 Task: Open Card Card0000000071 in Board Board0000000018 in Workspace WS0000000006 in Trello. Add Member Mailaustralia7@gmail.com to Card Card0000000071 in Board Board0000000018 in Workspace WS0000000006 in Trello. Add Orange Label titled Label0000000071 to Card Card0000000071 in Board Board0000000018 in Workspace WS0000000006 in Trello. Add Checklist CL0000000071 to Card Card0000000071 in Board Board0000000018 in Workspace WS0000000006 in Trello. Add Dates with Start Date as Oct 01 2023 and Due Date as Oct 31 2023 to Card Card0000000071 in Board Board0000000018 in Workspace WS0000000006 in Trello
Action: Mouse moved to (126, 475)
Screenshot: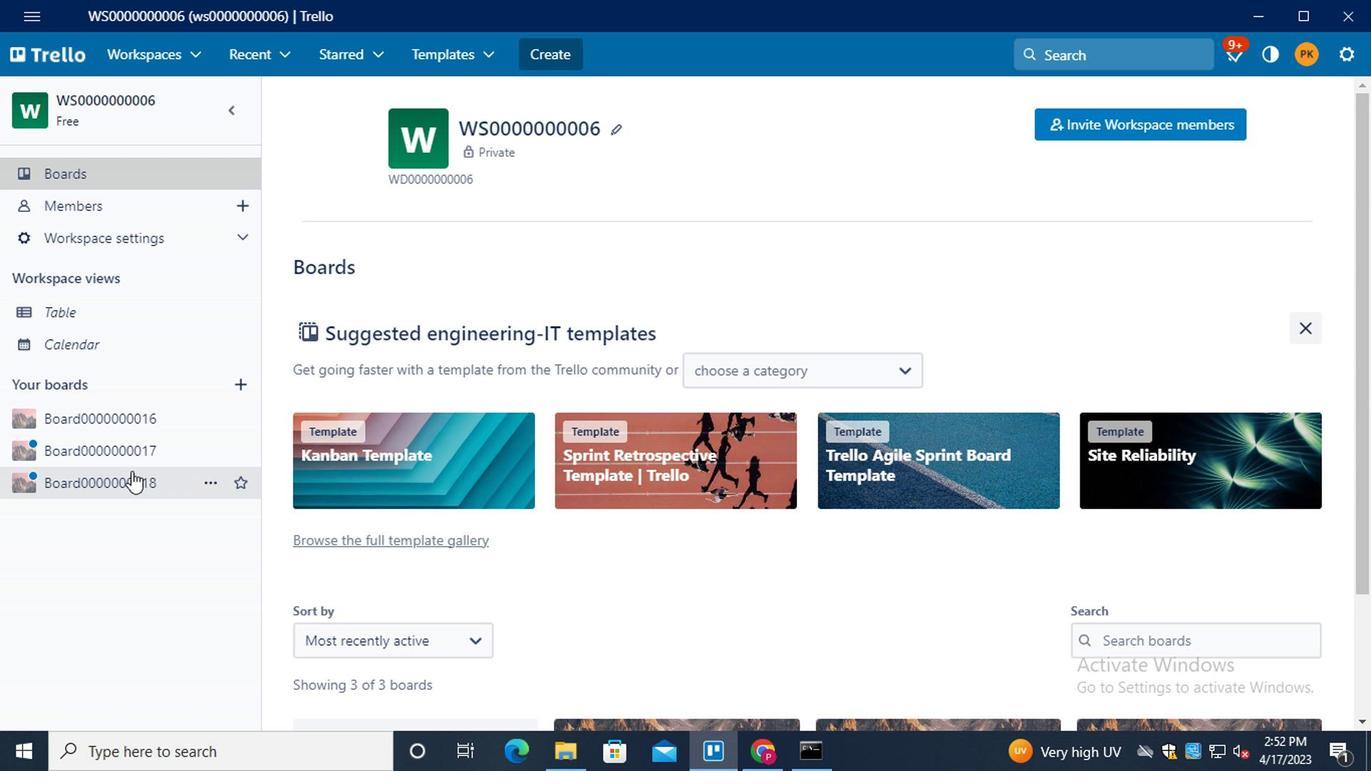 
Action: Mouse pressed left at (126, 475)
Screenshot: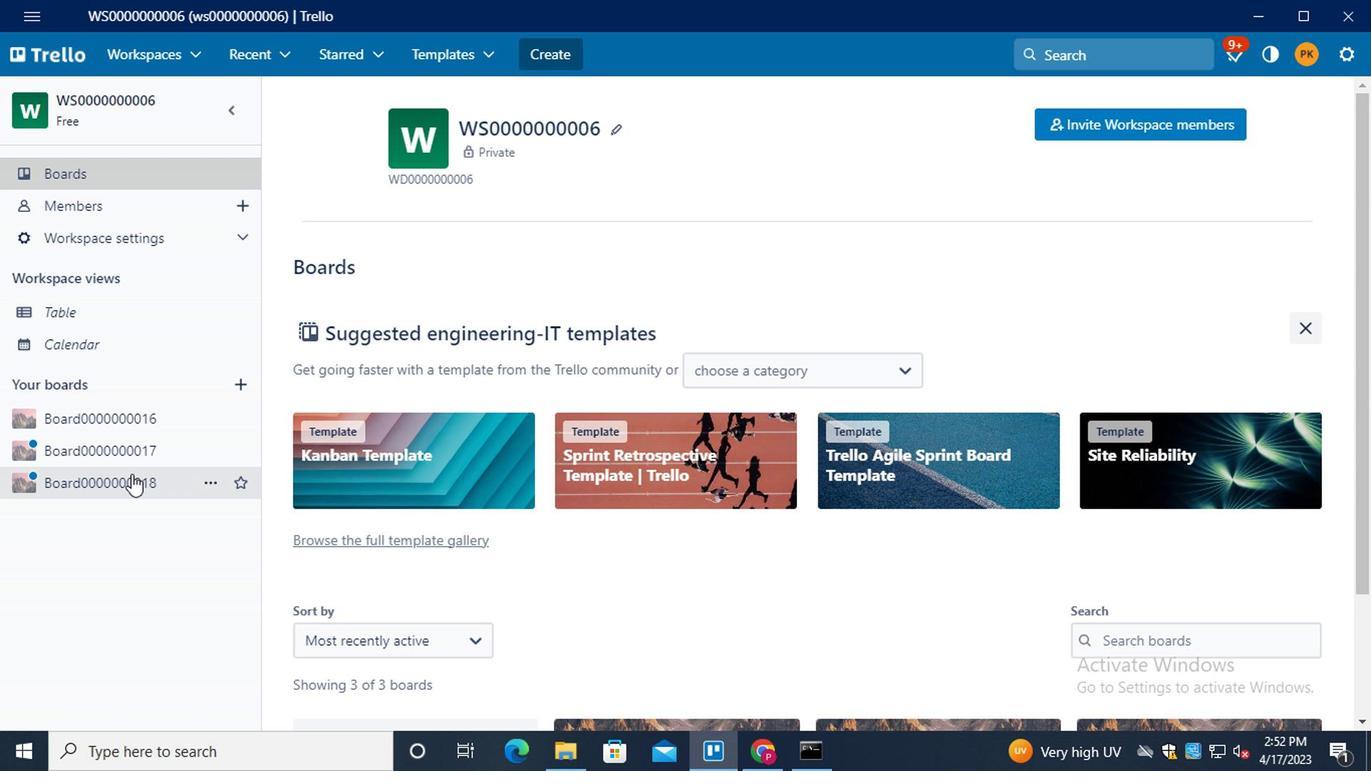 
Action: Mouse moved to (411, 597)
Screenshot: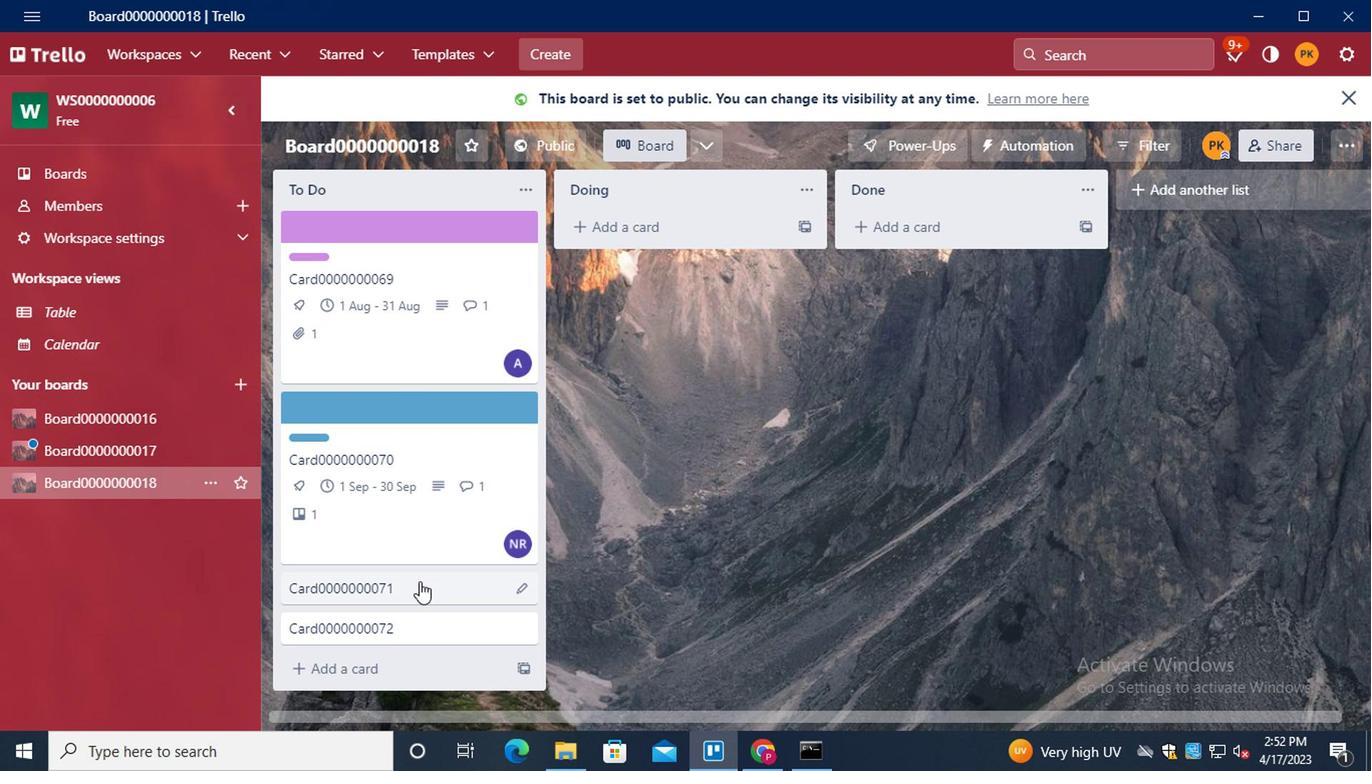 
Action: Mouse pressed left at (411, 597)
Screenshot: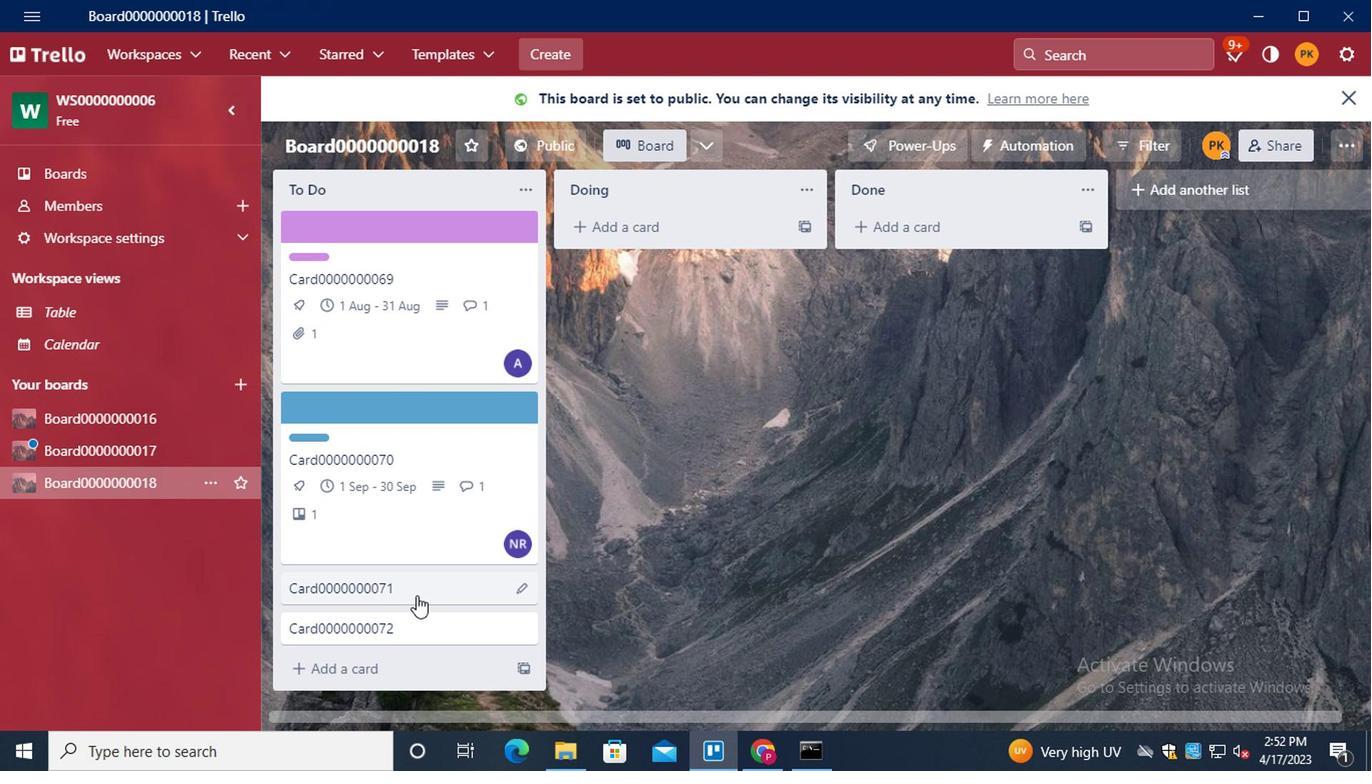 
Action: Mouse moved to (932, 194)
Screenshot: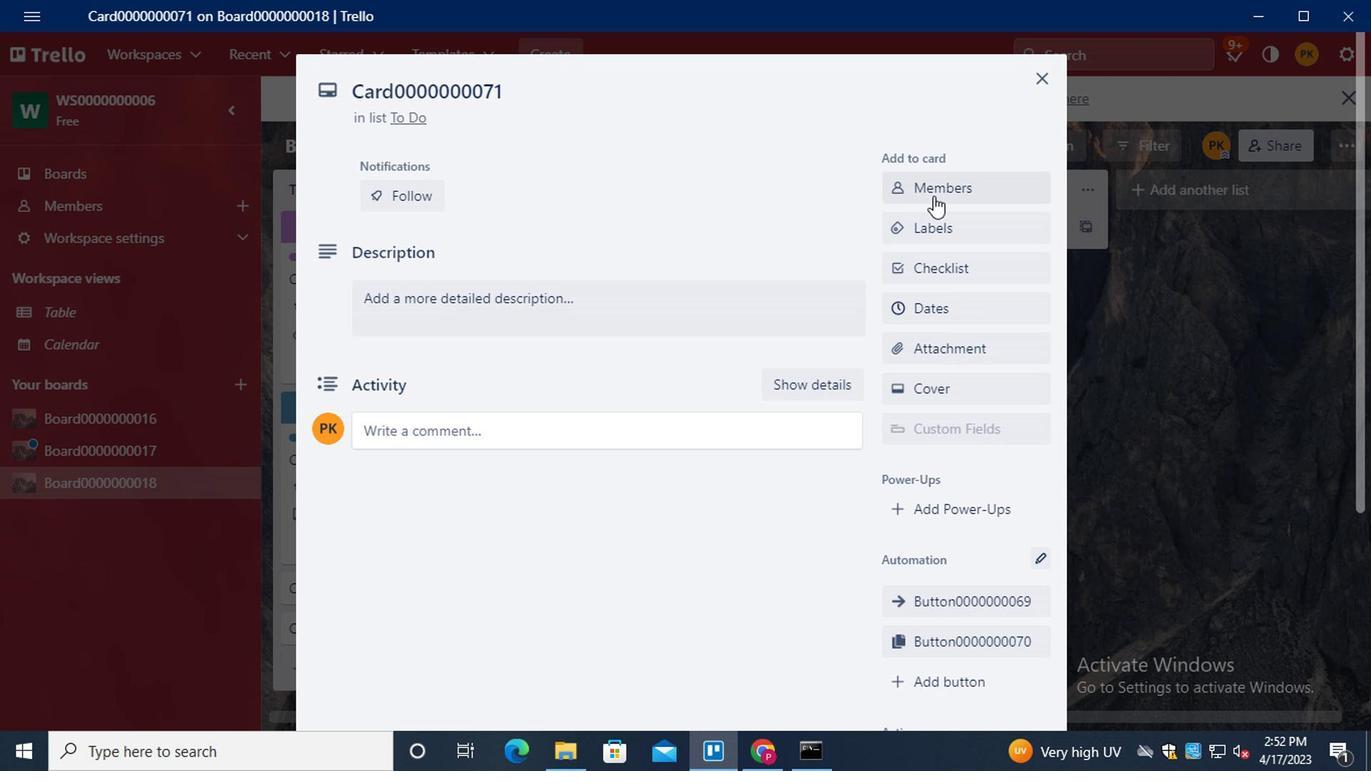 
Action: Mouse pressed left at (932, 194)
Screenshot: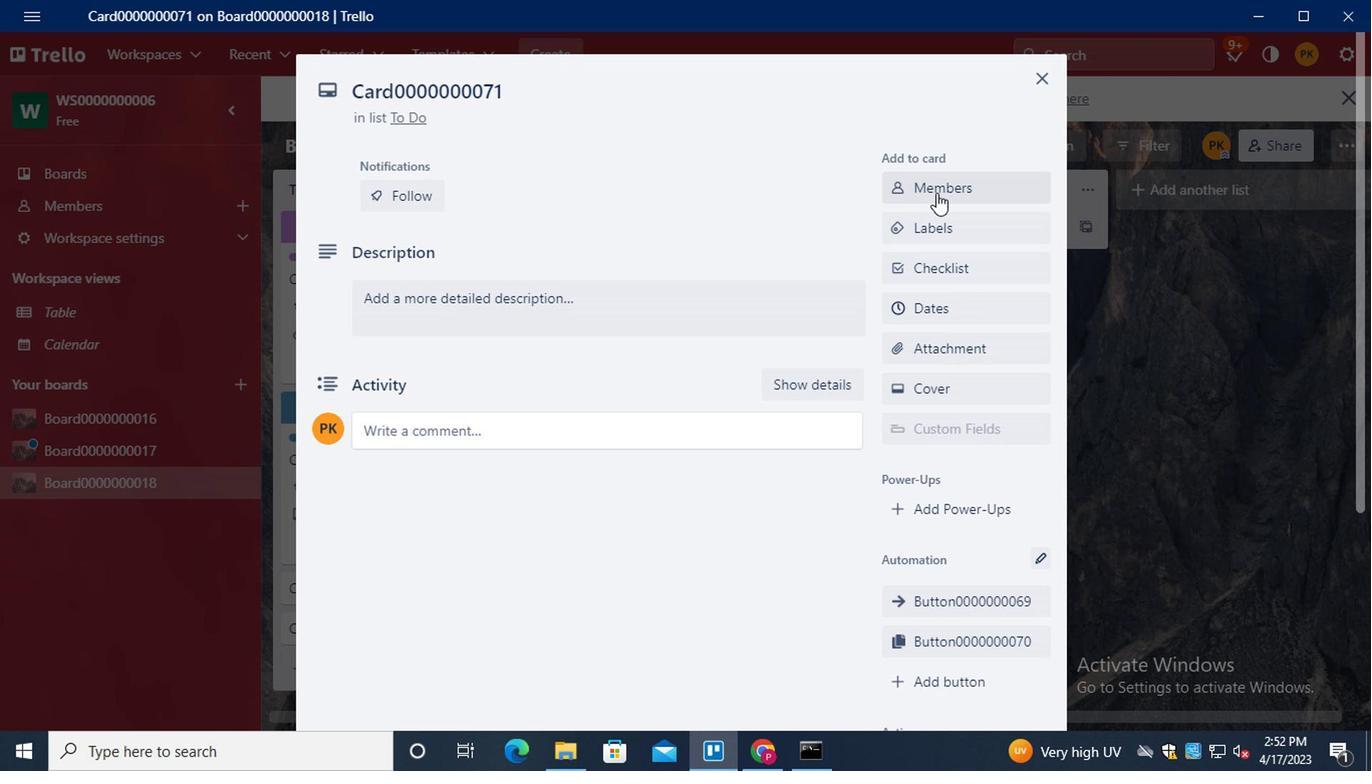 
Action: Key pressed <Key.shift>MAILAUSTRALIA7<Key.shift>@GMAIL.COM
Screenshot: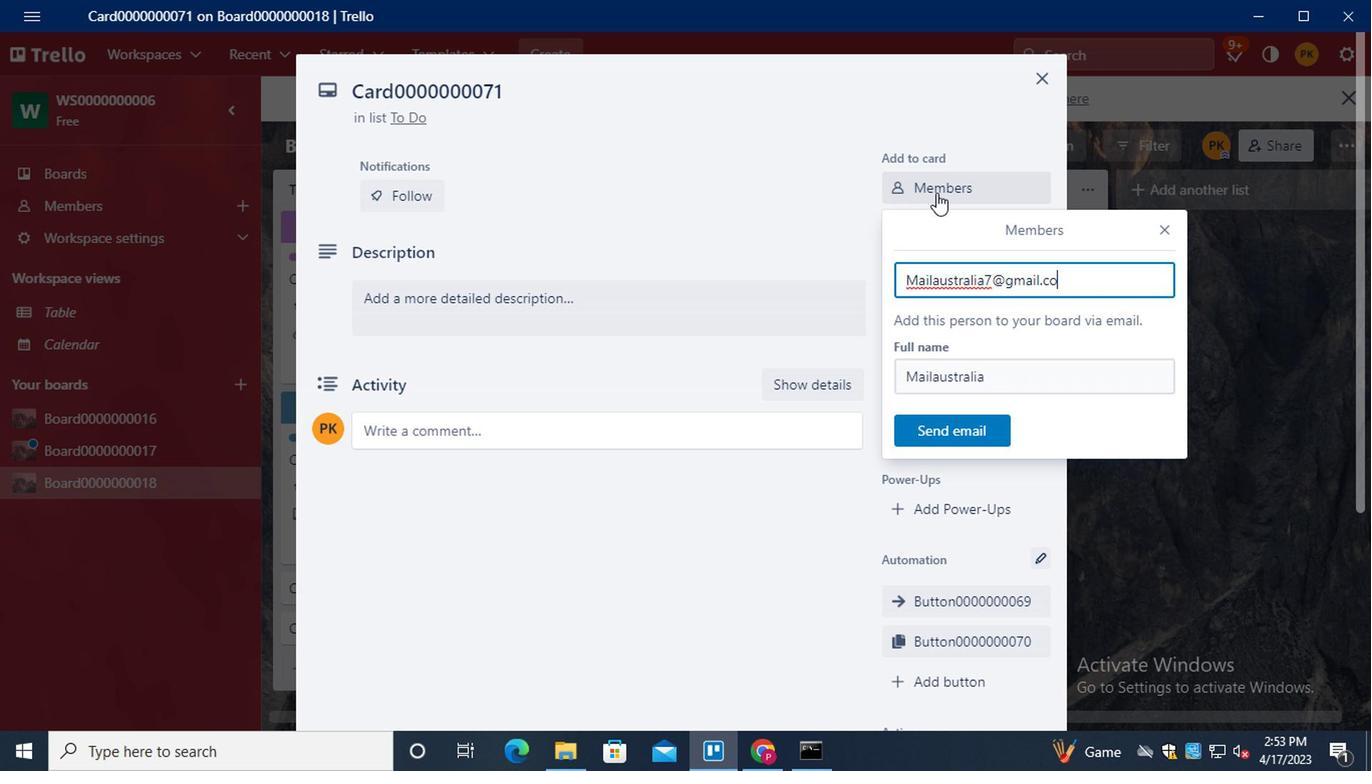 
Action: Mouse moved to (954, 427)
Screenshot: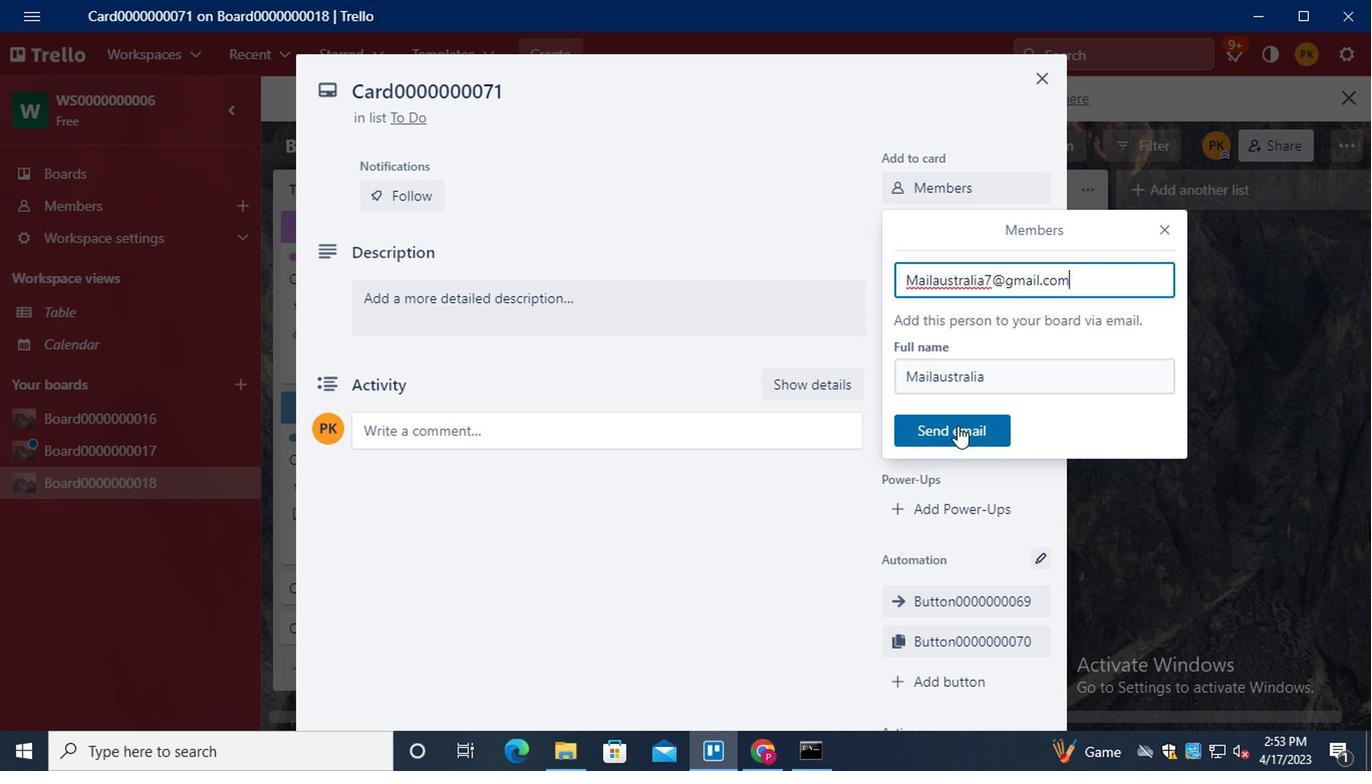 
Action: Mouse pressed left at (954, 427)
Screenshot: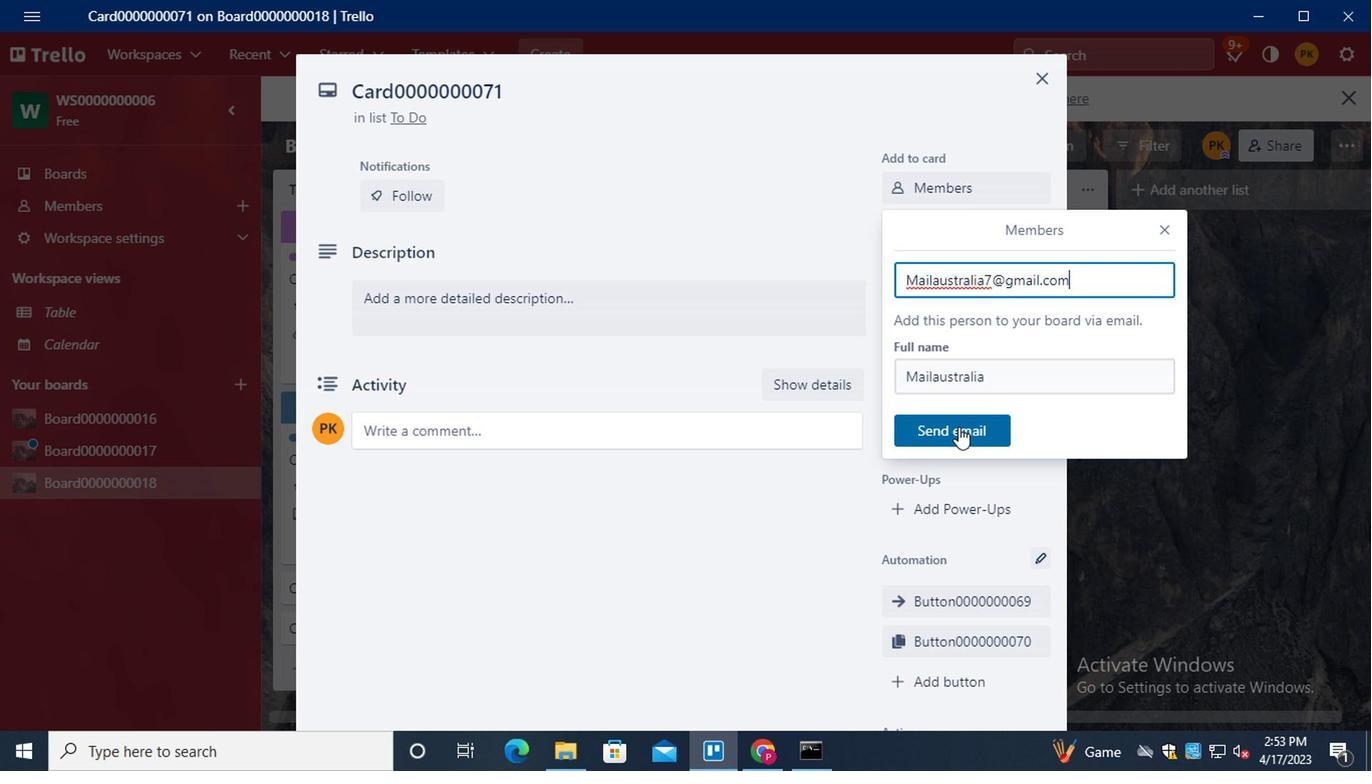 
Action: Mouse moved to (936, 236)
Screenshot: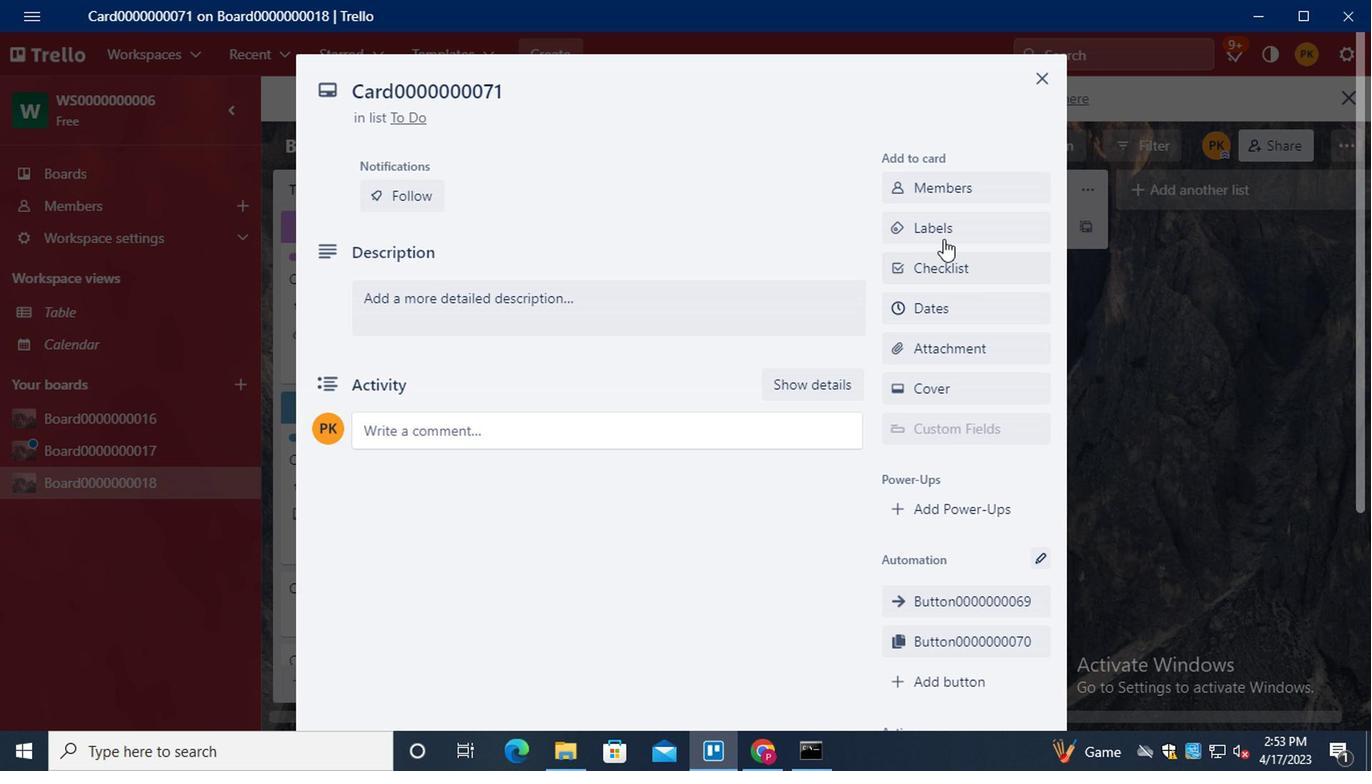 
Action: Mouse pressed left at (936, 236)
Screenshot: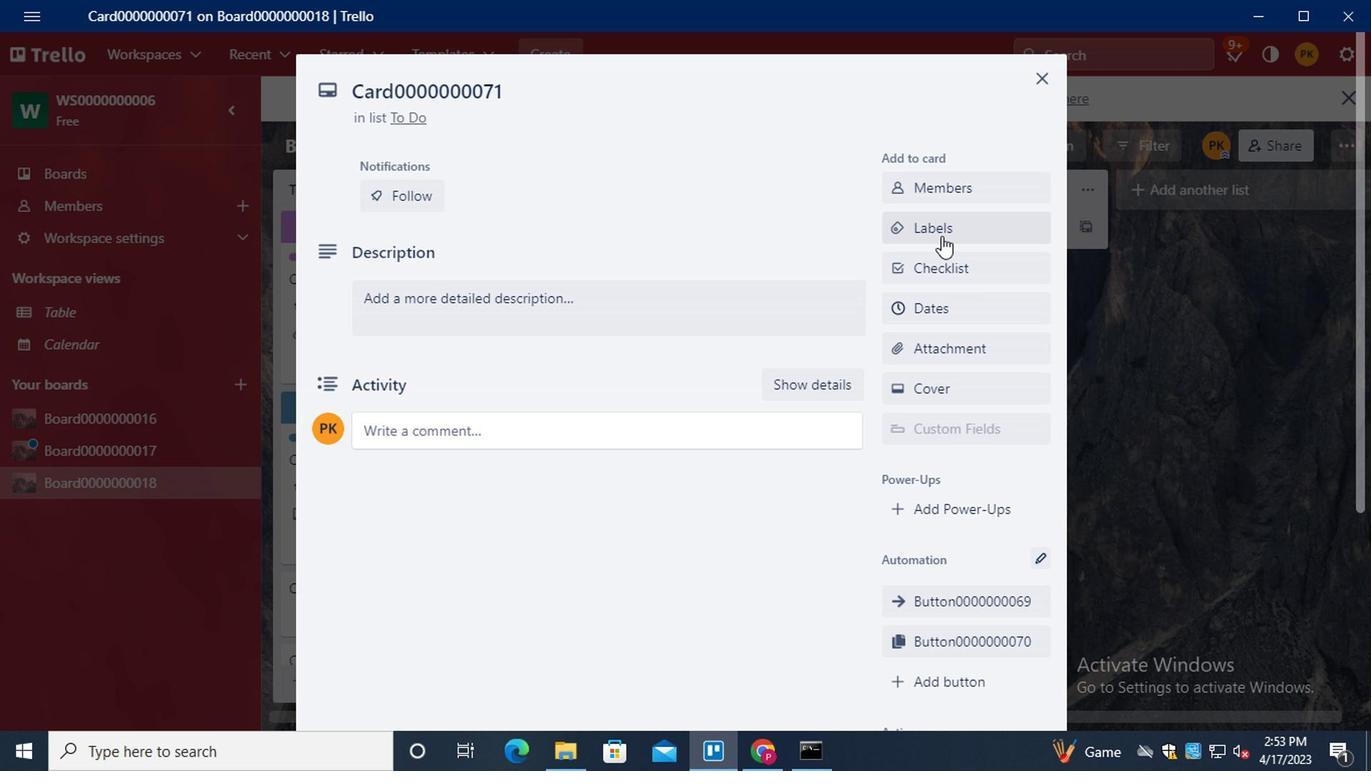 
Action: Mouse moved to (1020, 523)
Screenshot: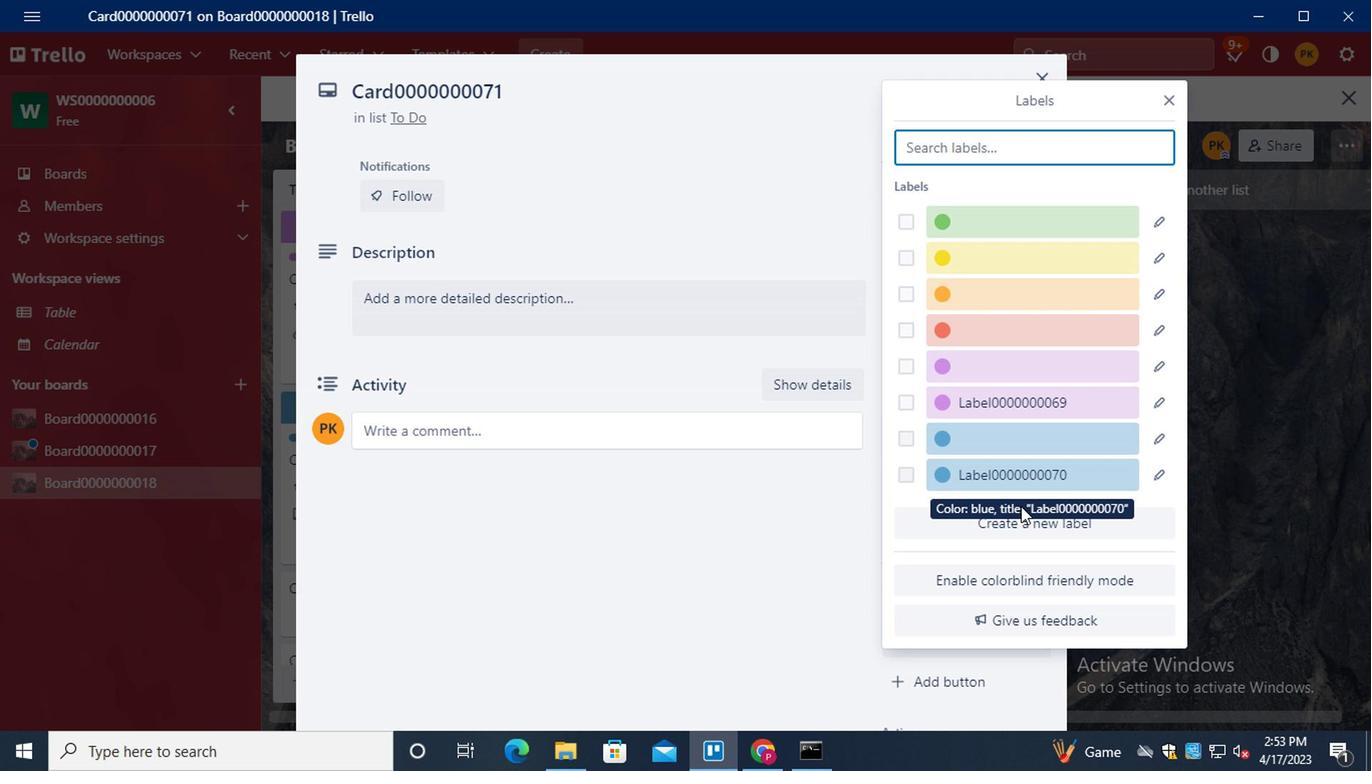 
Action: Mouse pressed left at (1020, 523)
Screenshot: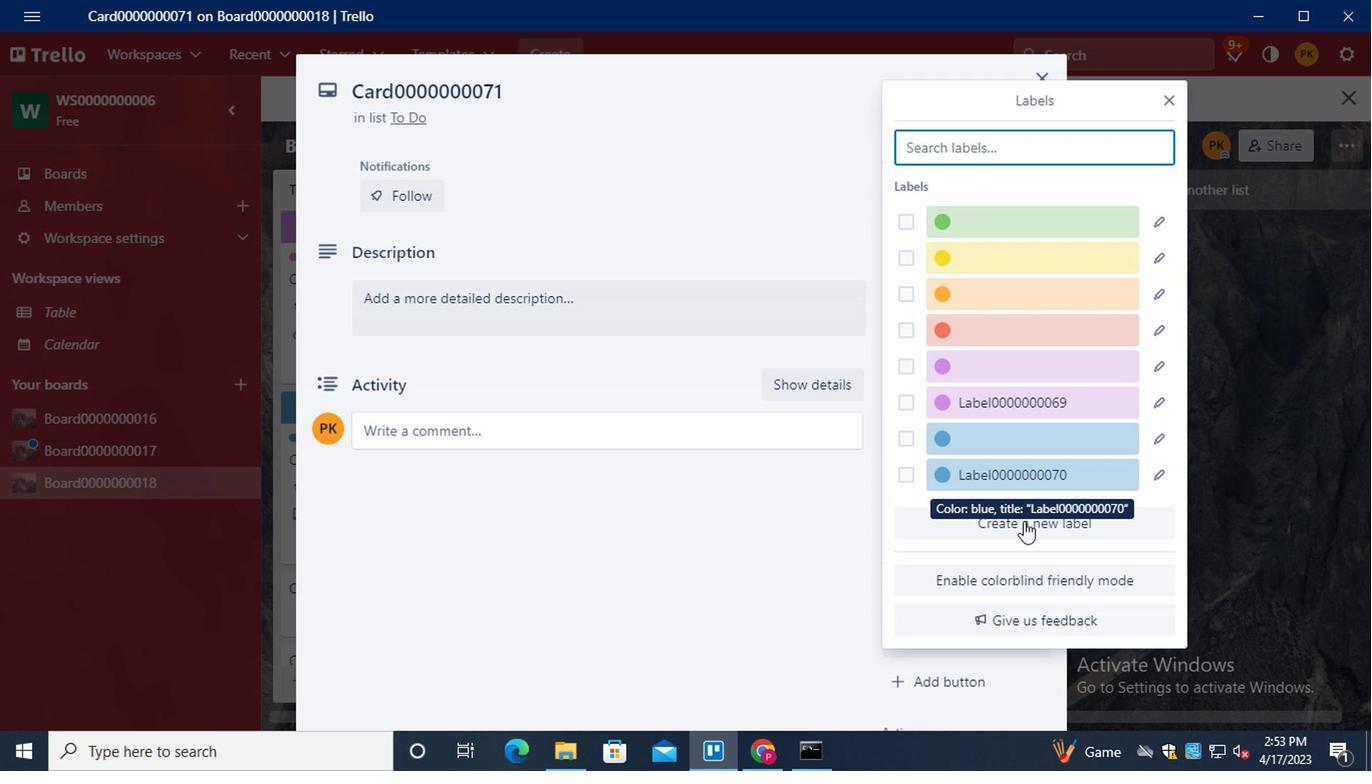 
Action: Mouse moved to (1018, 491)
Screenshot: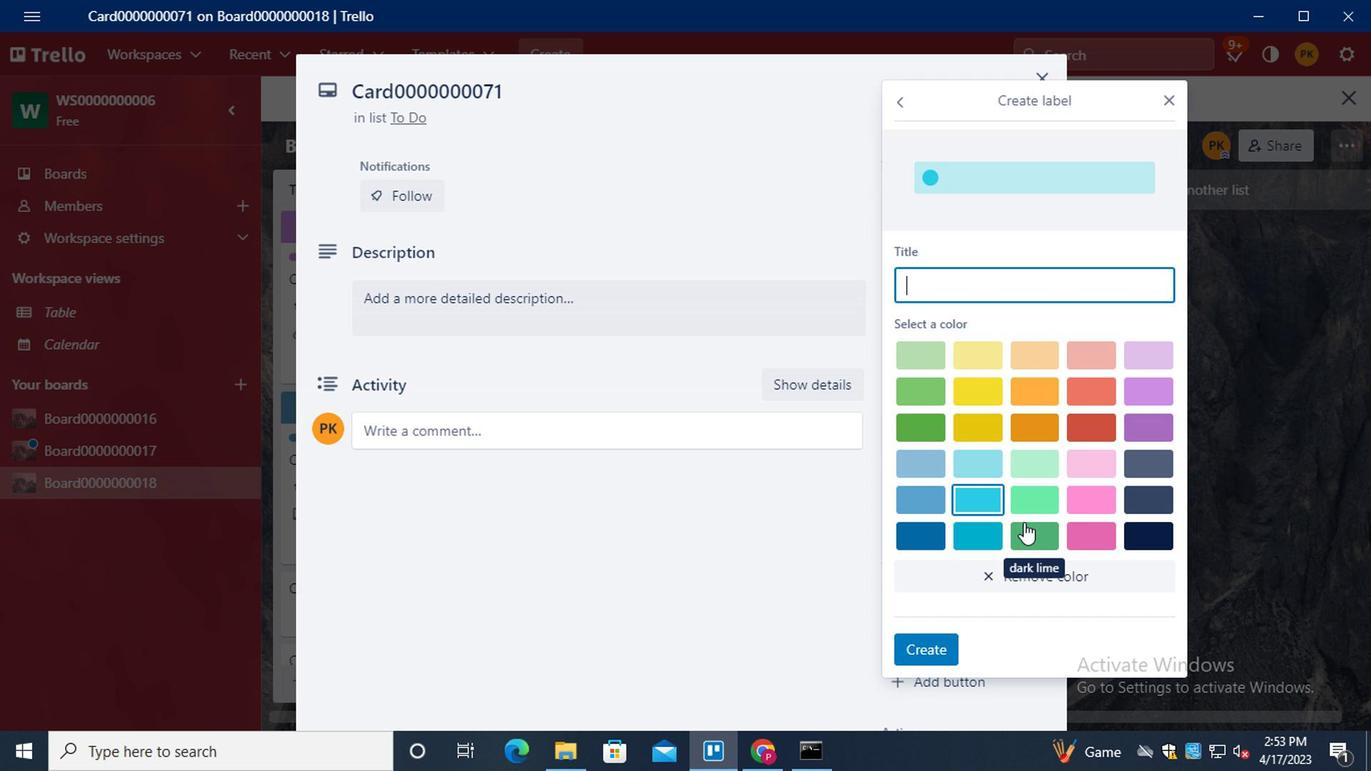 
Action: Key pressed <Key.shift>LABEL0000000071
Screenshot: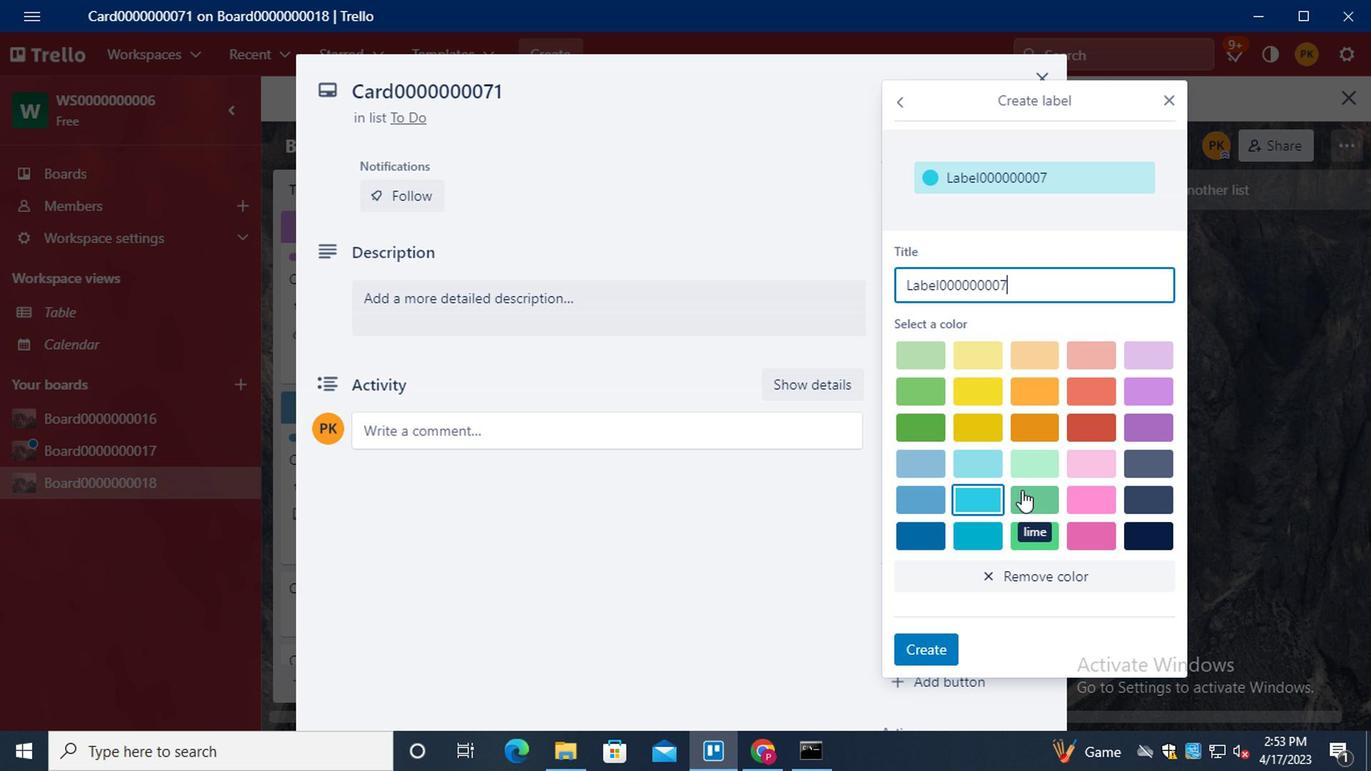 
Action: Mouse moved to (1038, 390)
Screenshot: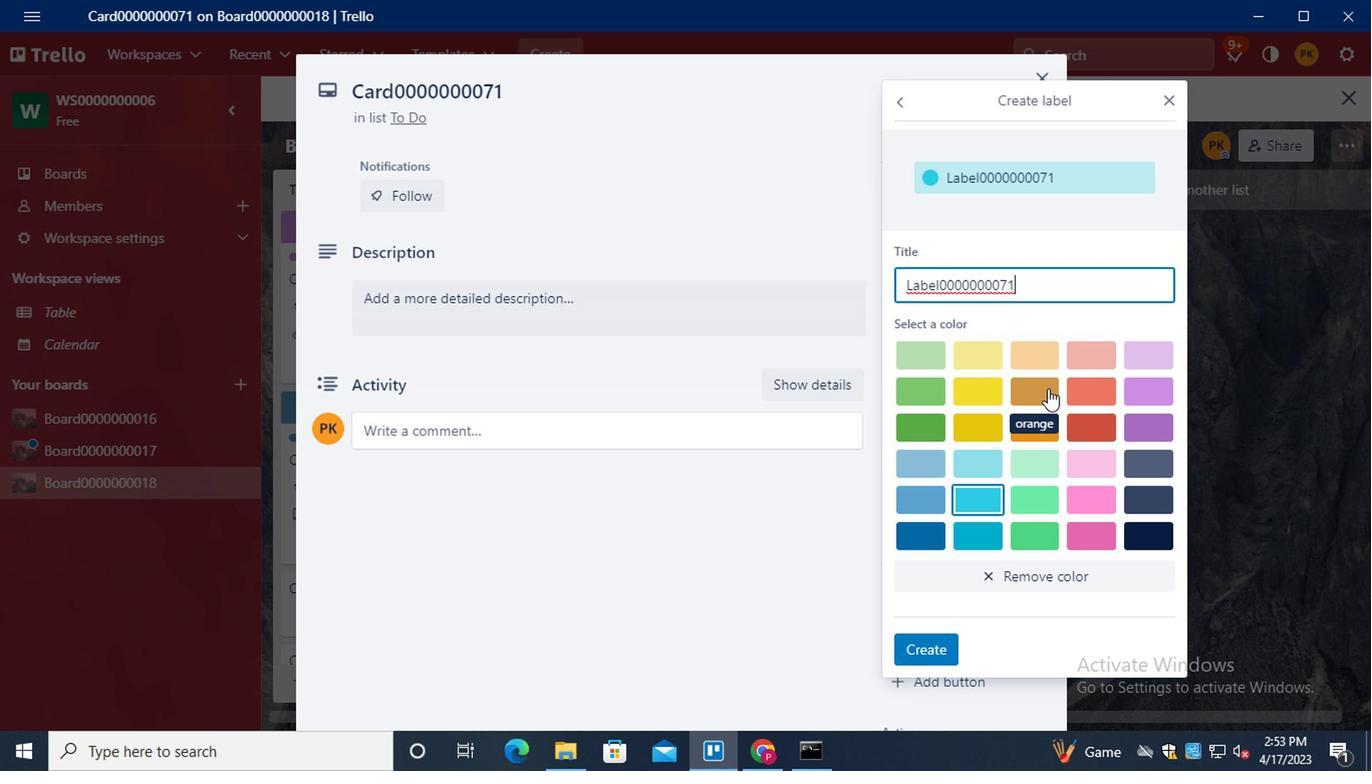 
Action: Mouse pressed left at (1038, 390)
Screenshot: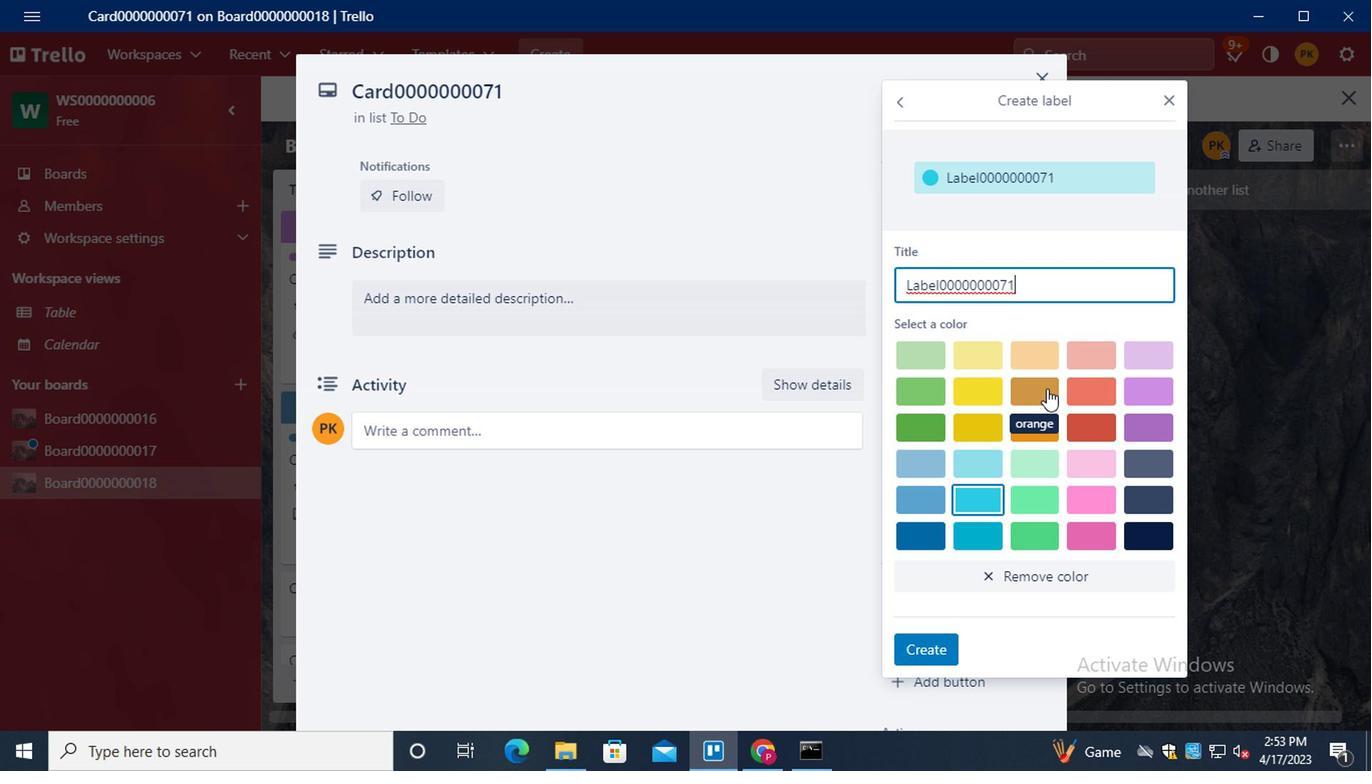 
Action: Mouse moved to (924, 657)
Screenshot: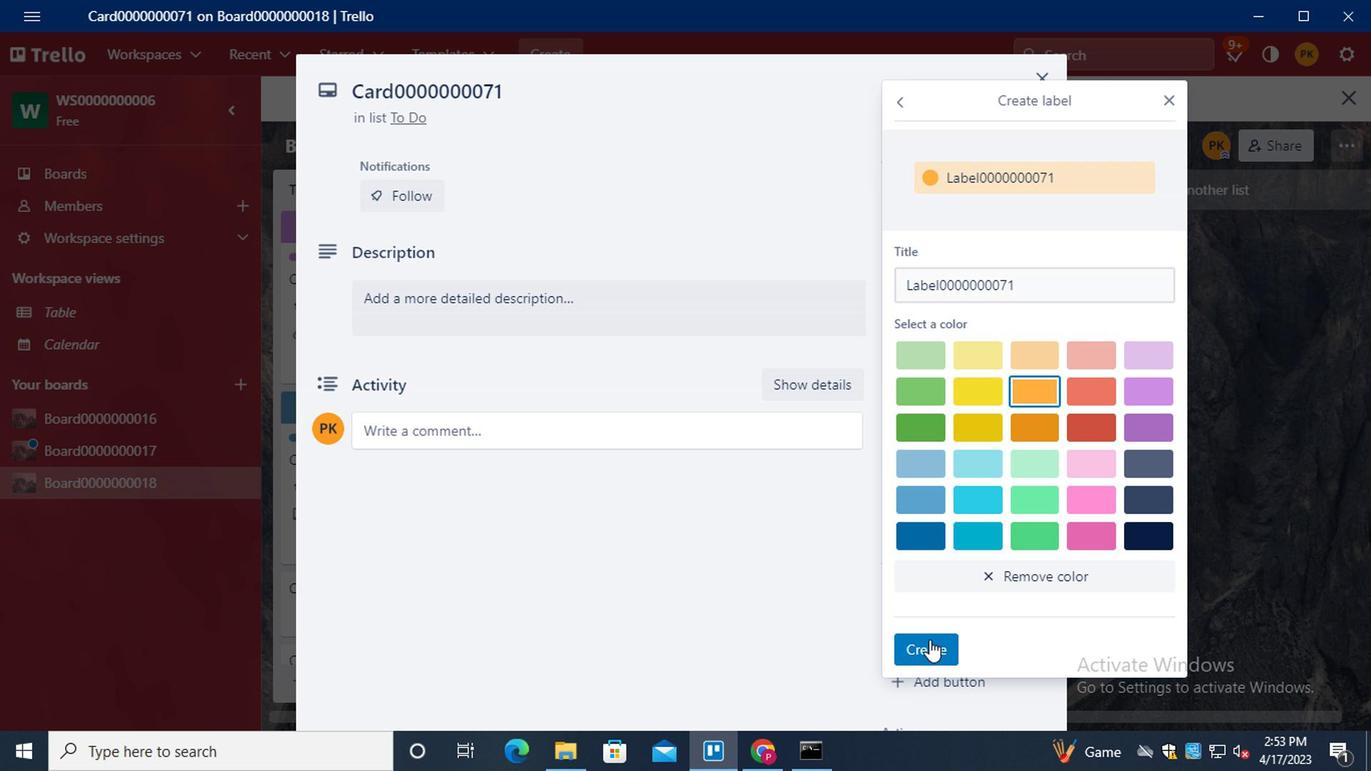 
Action: Mouse pressed left at (924, 657)
Screenshot: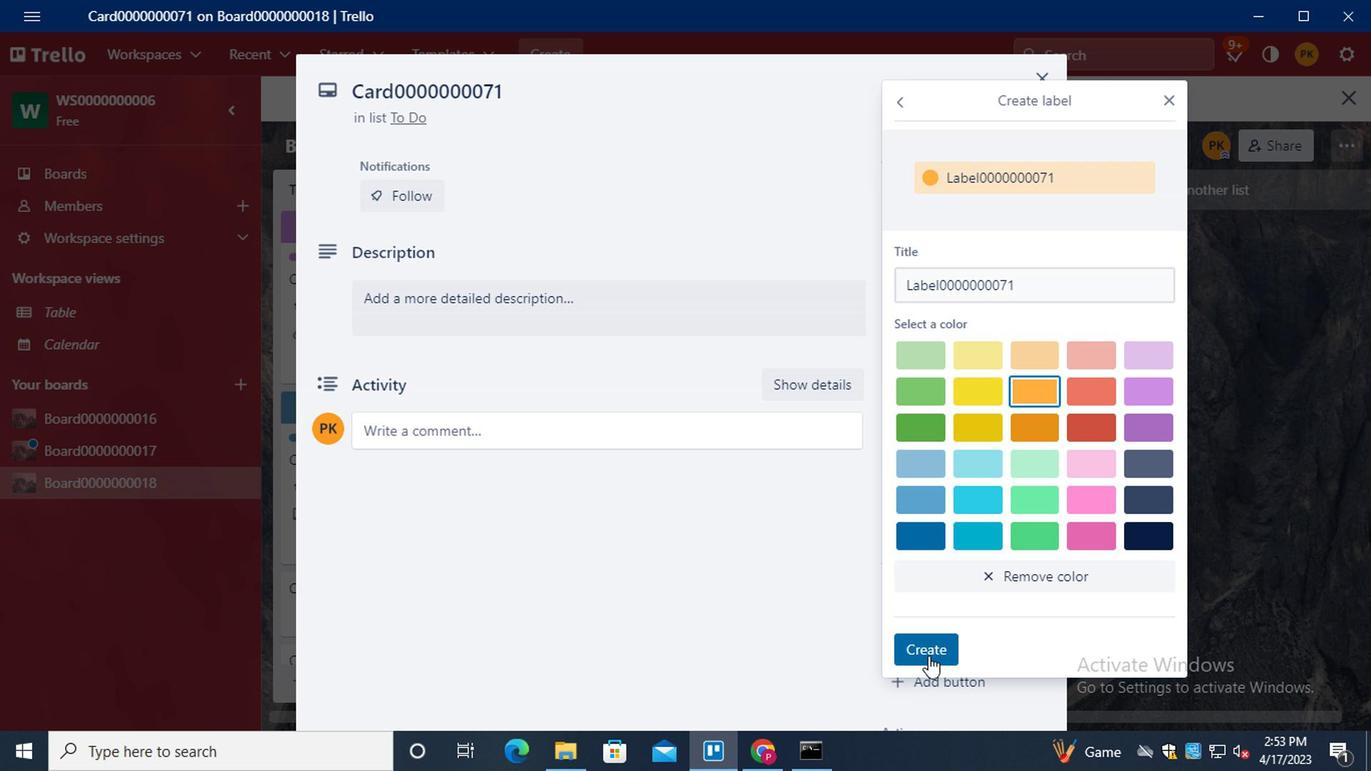 
Action: Mouse moved to (1166, 108)
Screenshot: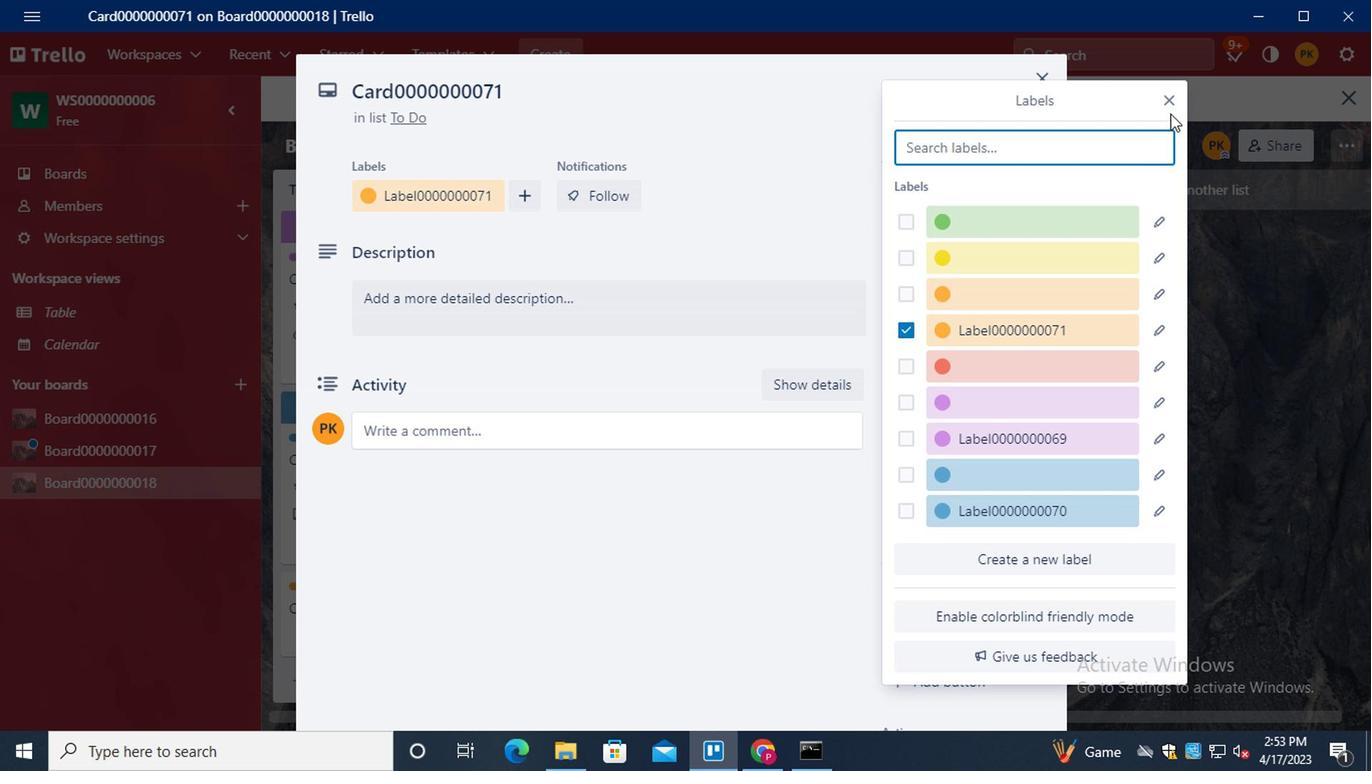 
Action: Mouse pressed left at (1166, 108)
Screenshot: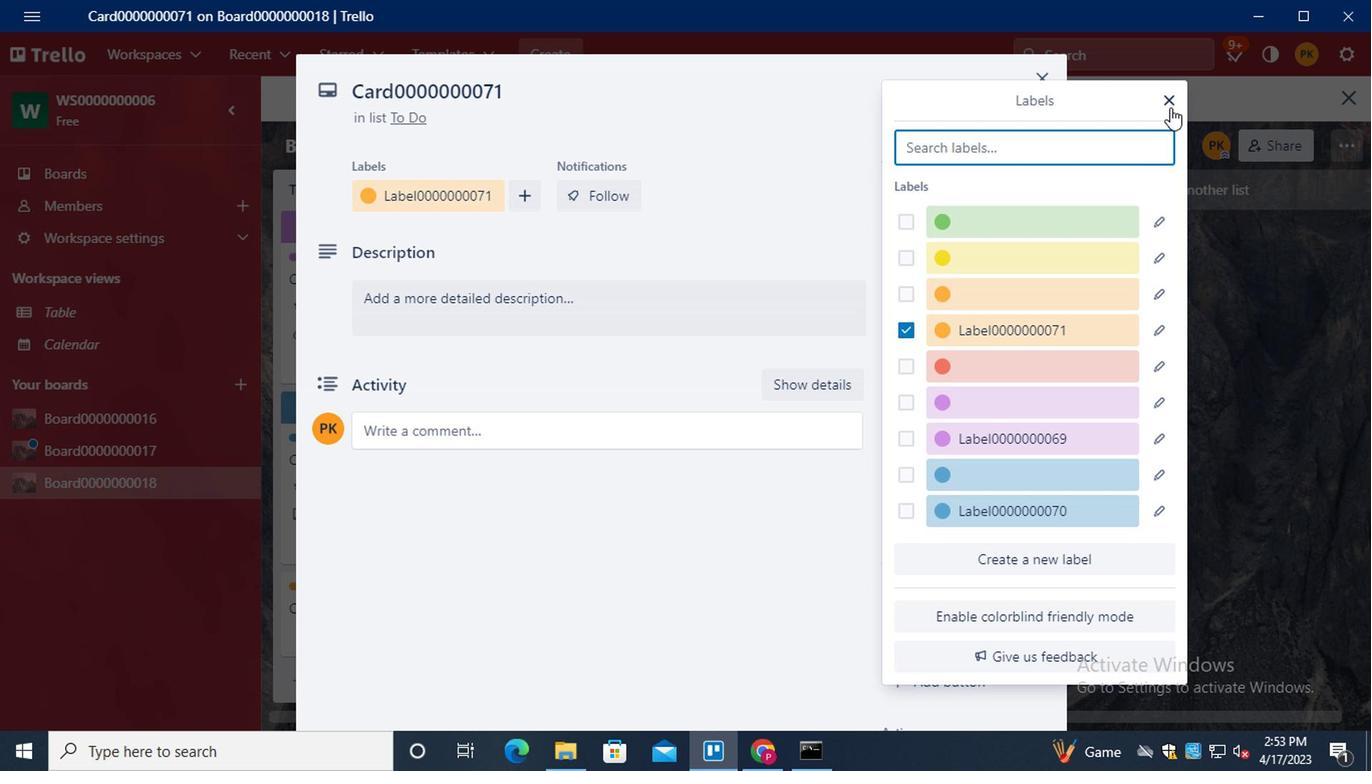 
Action: Mouse moved to (951, 274)
Screenshot: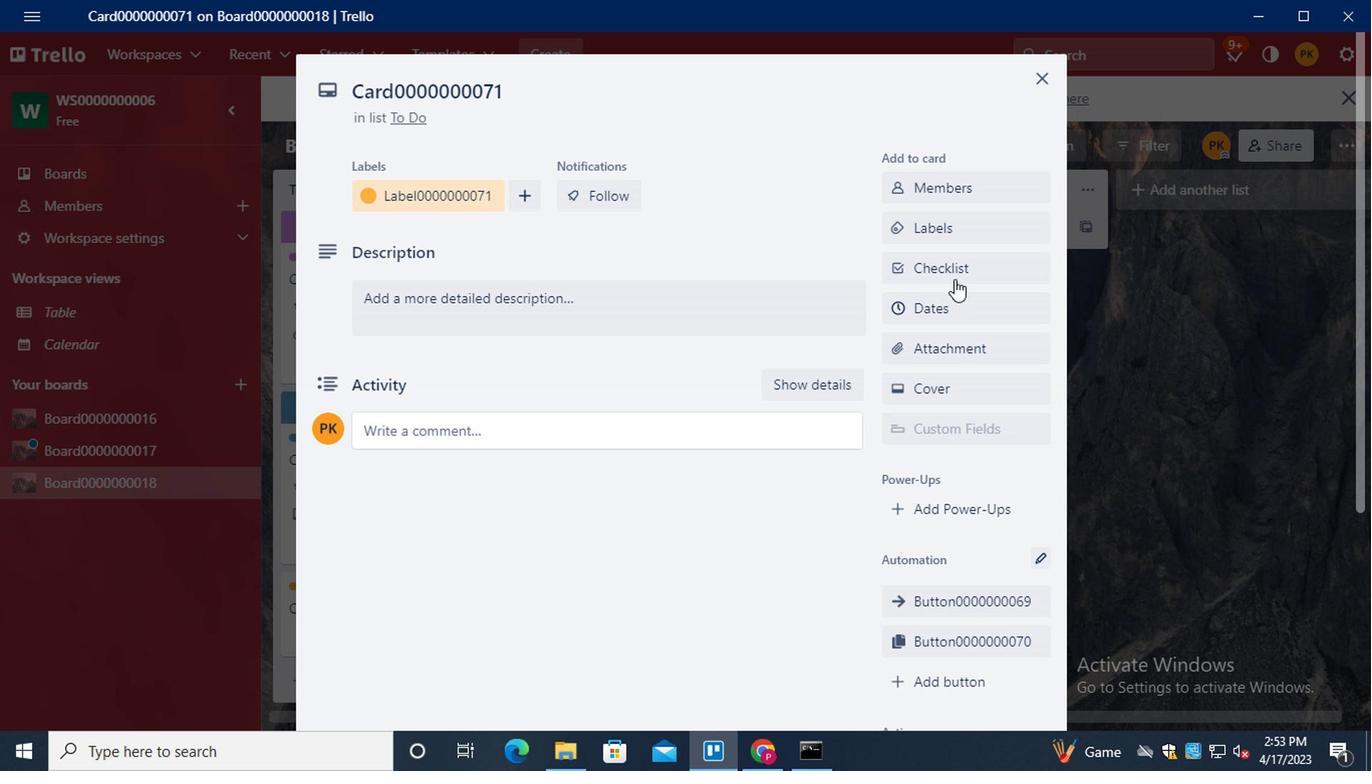 
Action: Mouse pressed left at (951, 274)
Screenshot: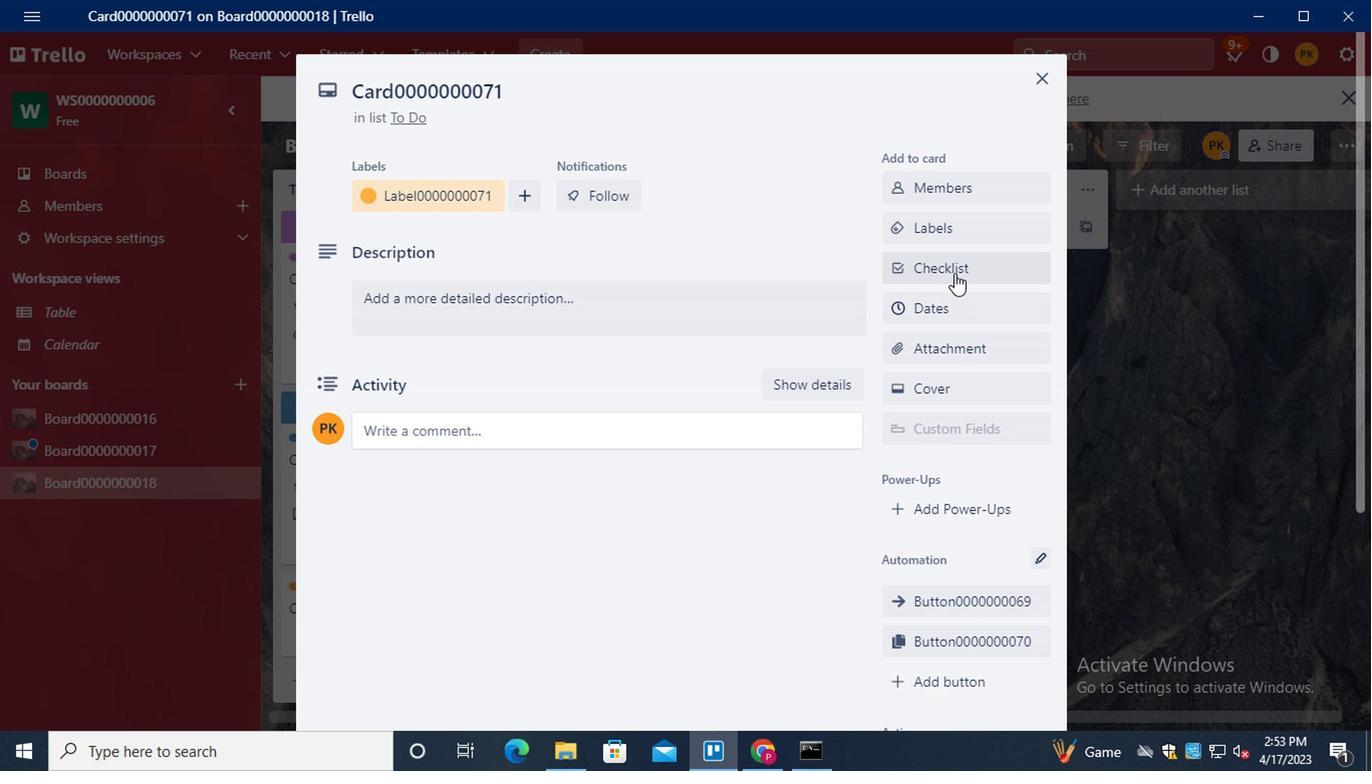 
Action: Key pressed <Key.shift>CL0000000071
Screenshot: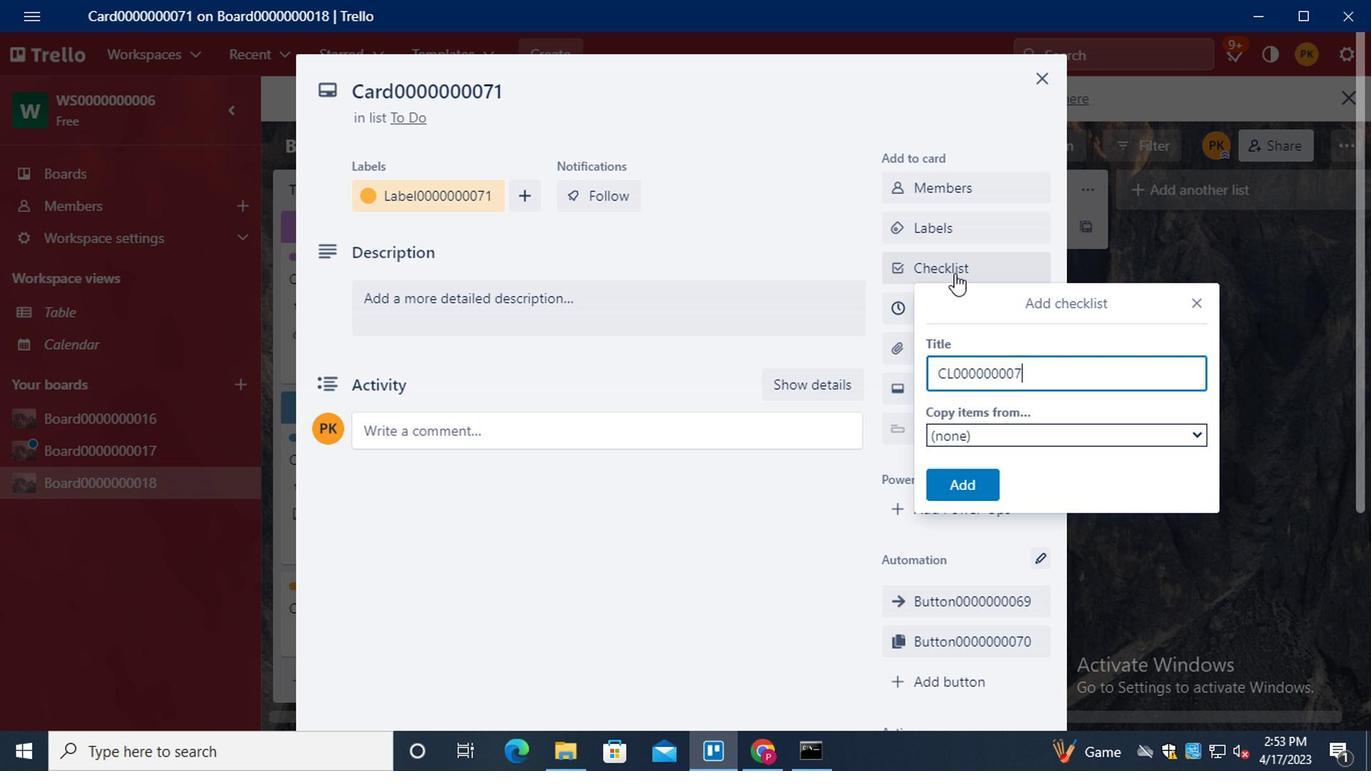 
Action: Mouse moved to (958, 477)
Screenshot: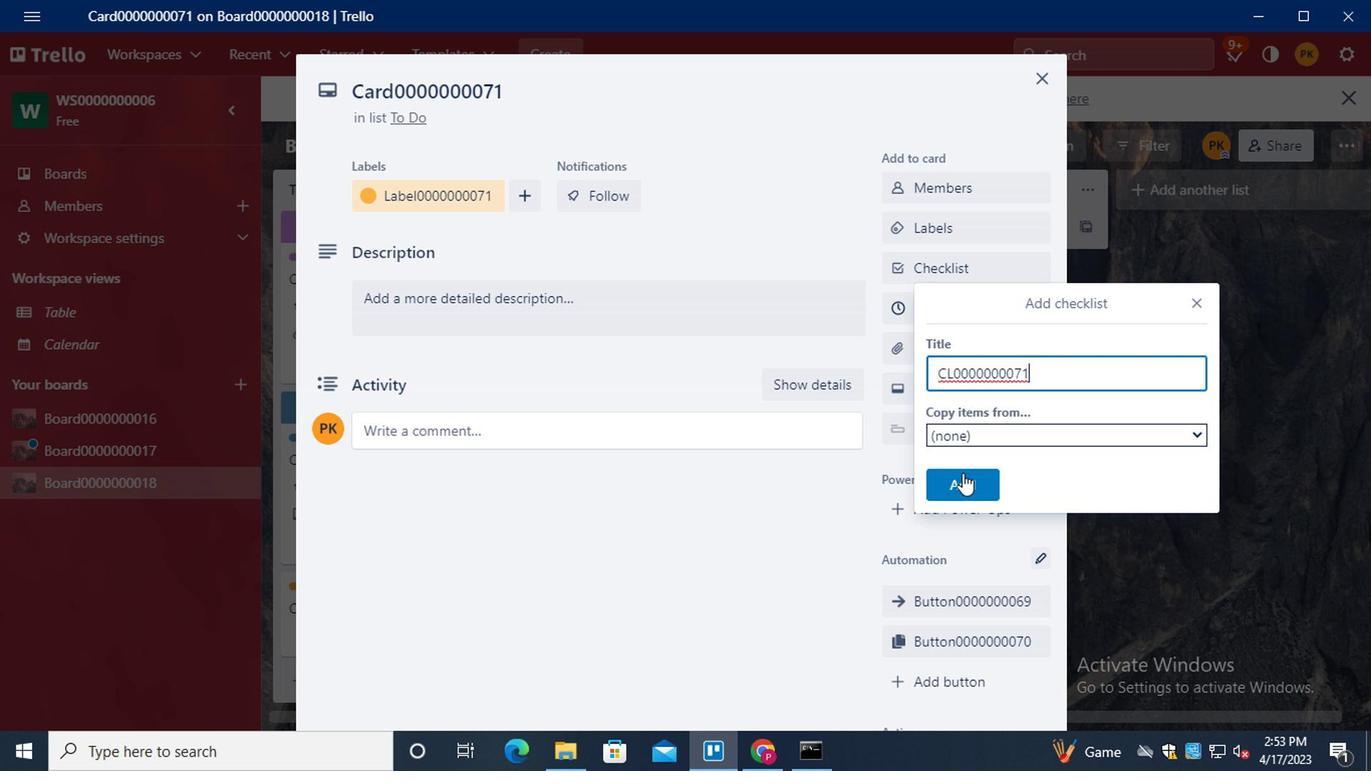
Action: Mouse pressed left at (958, 477)
Screenshot: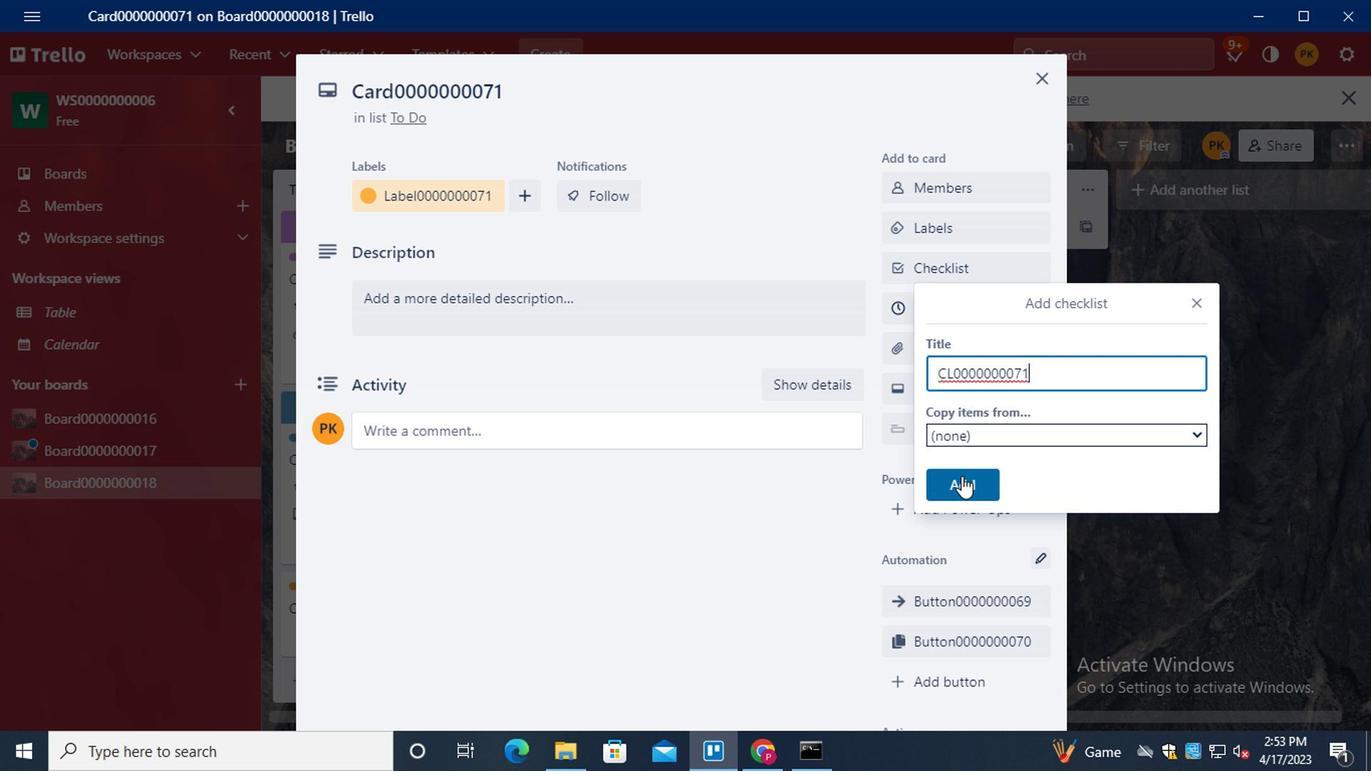 
Action: Mouse moved to (946, 316)
Screenshot: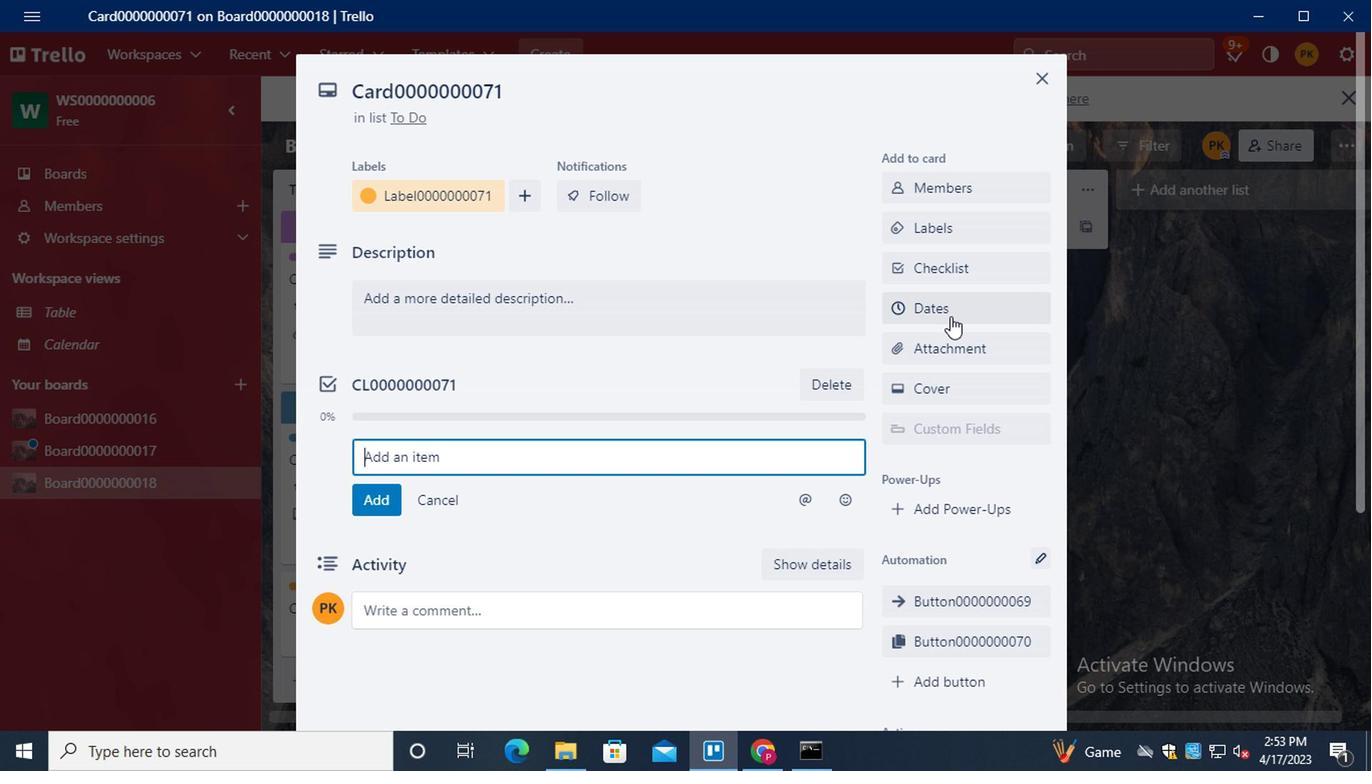 
Action: Mouse pressed left at (946, 316)
Screenshot: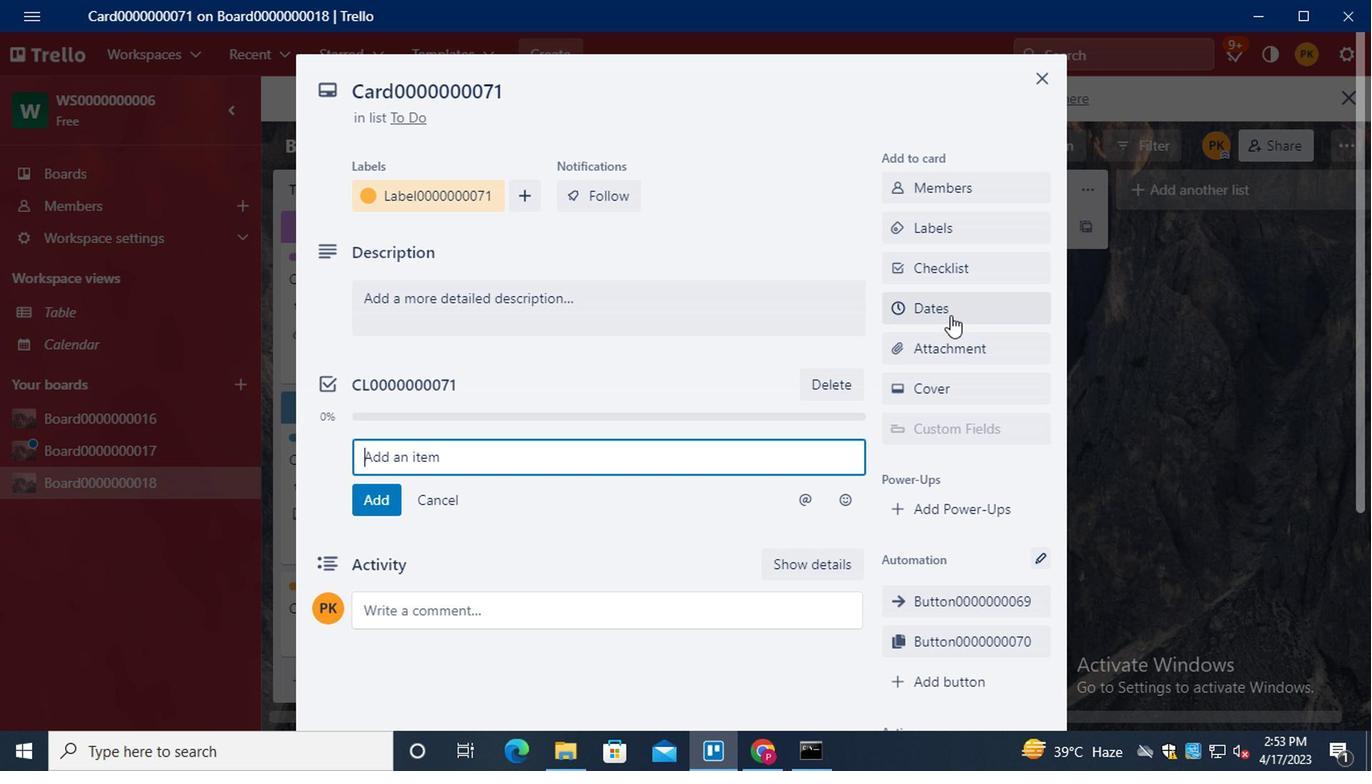 
Action: Mouse moved to (902, 458)
Screenshot: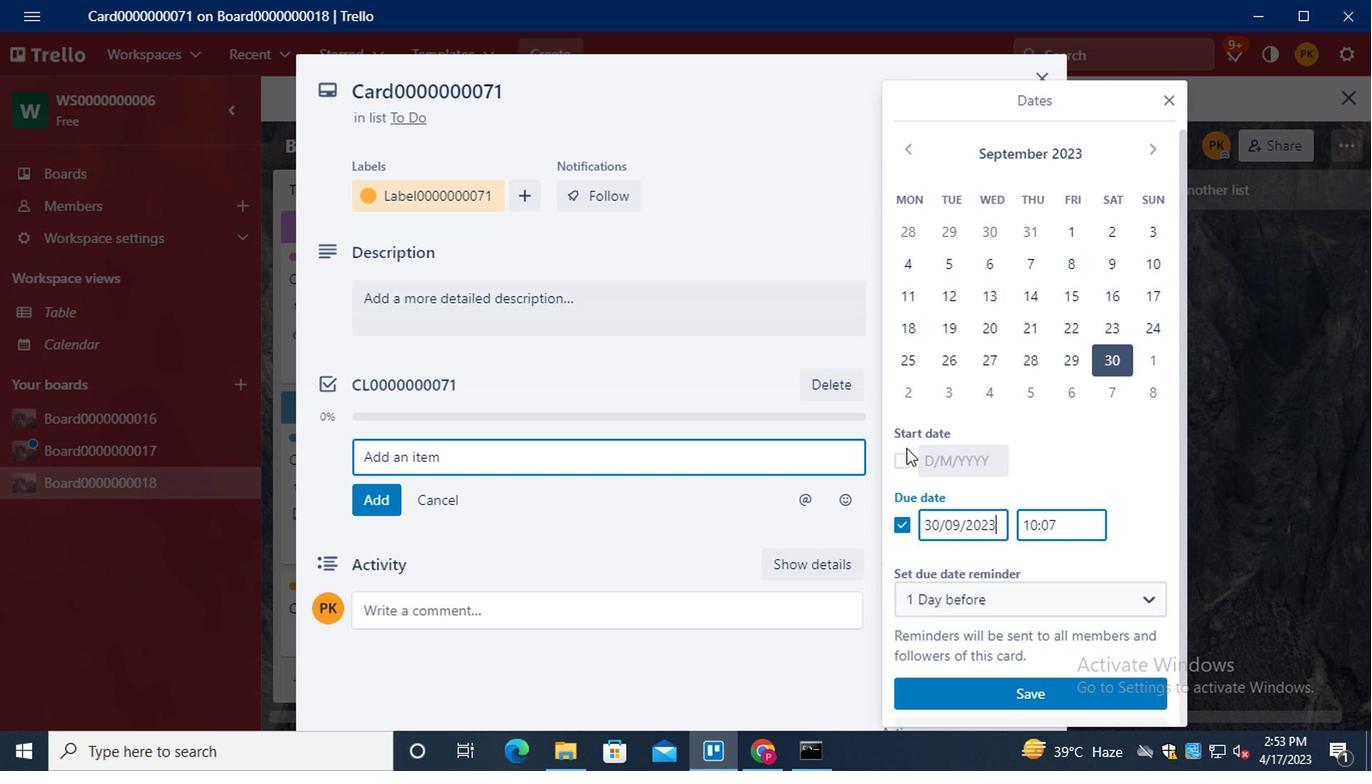 
Action: Mouse pressed left at (902, 458)
Screenshot: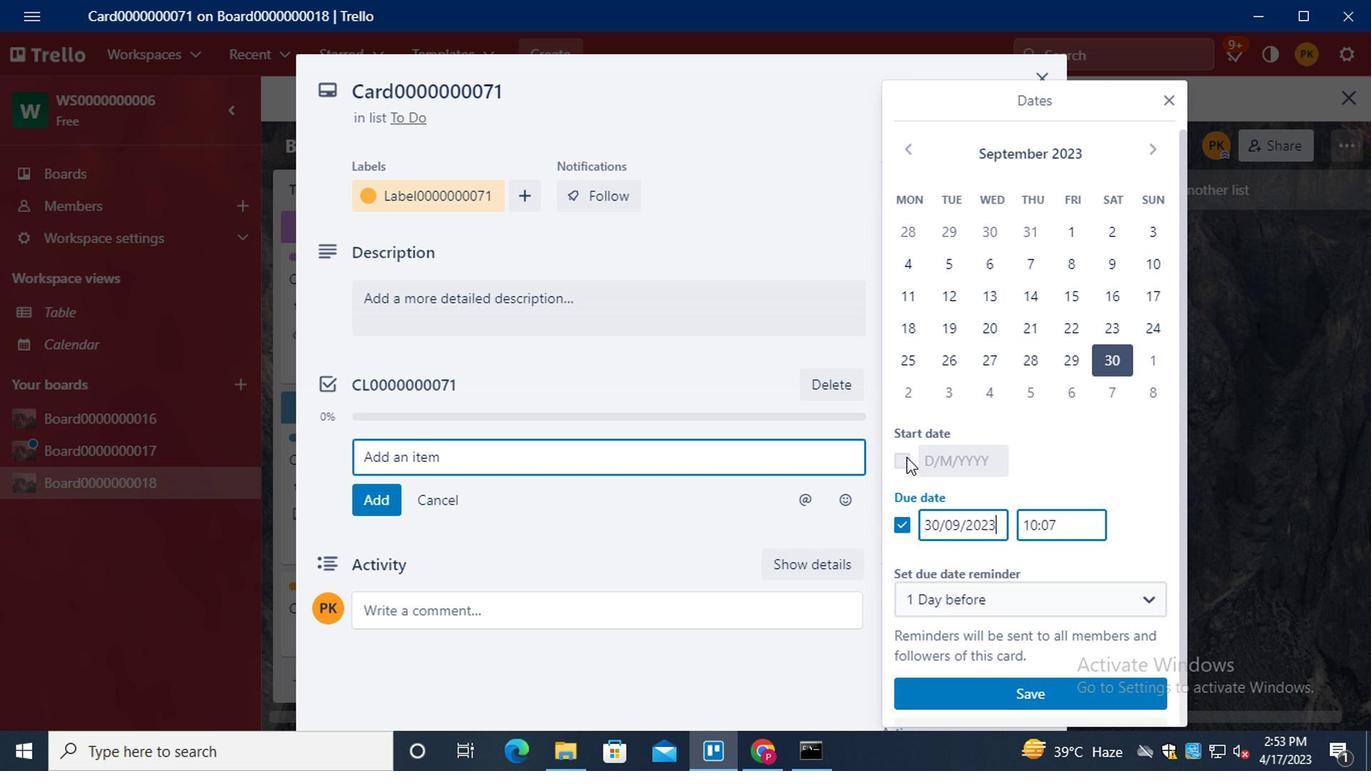 
Action: Mouse moved to (1141, 157)
Screenshot: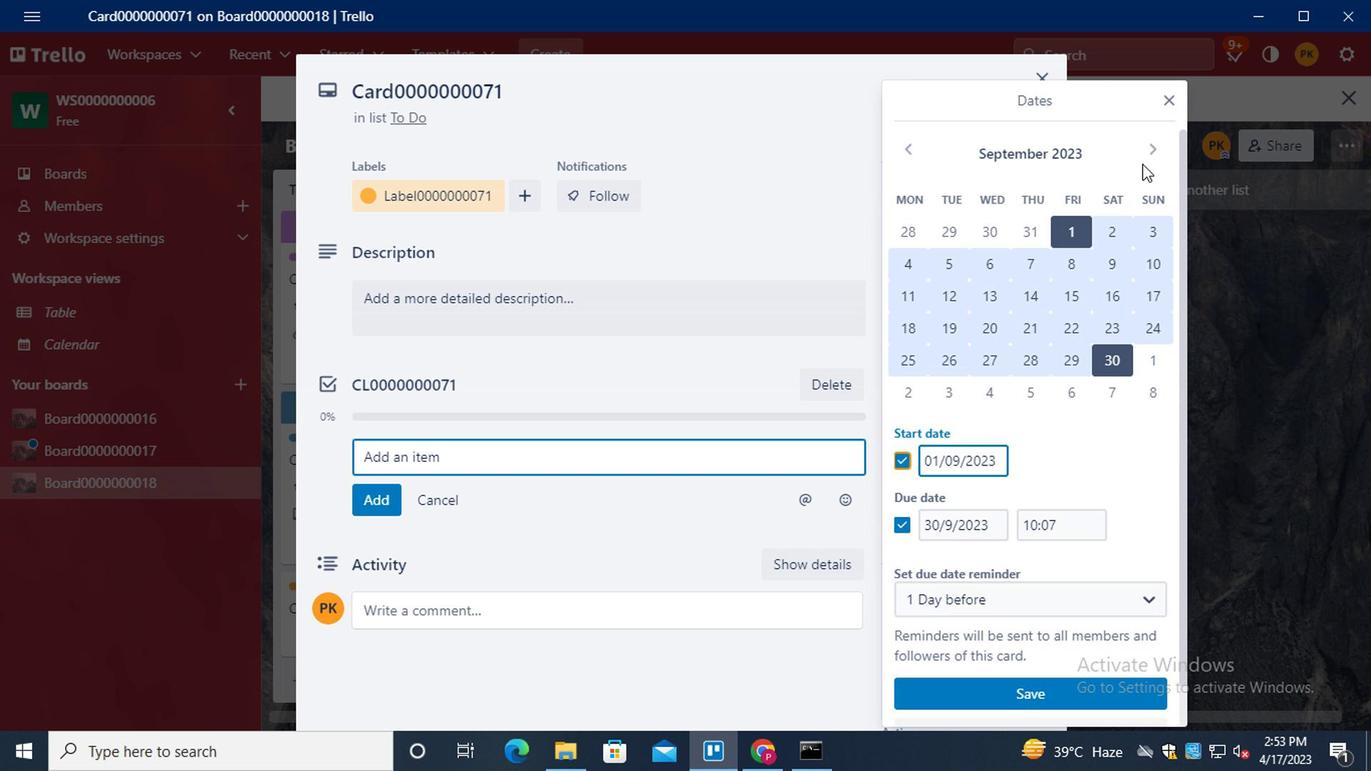 
Action: Mouse pressed left at (1141, 157)
Screenshot: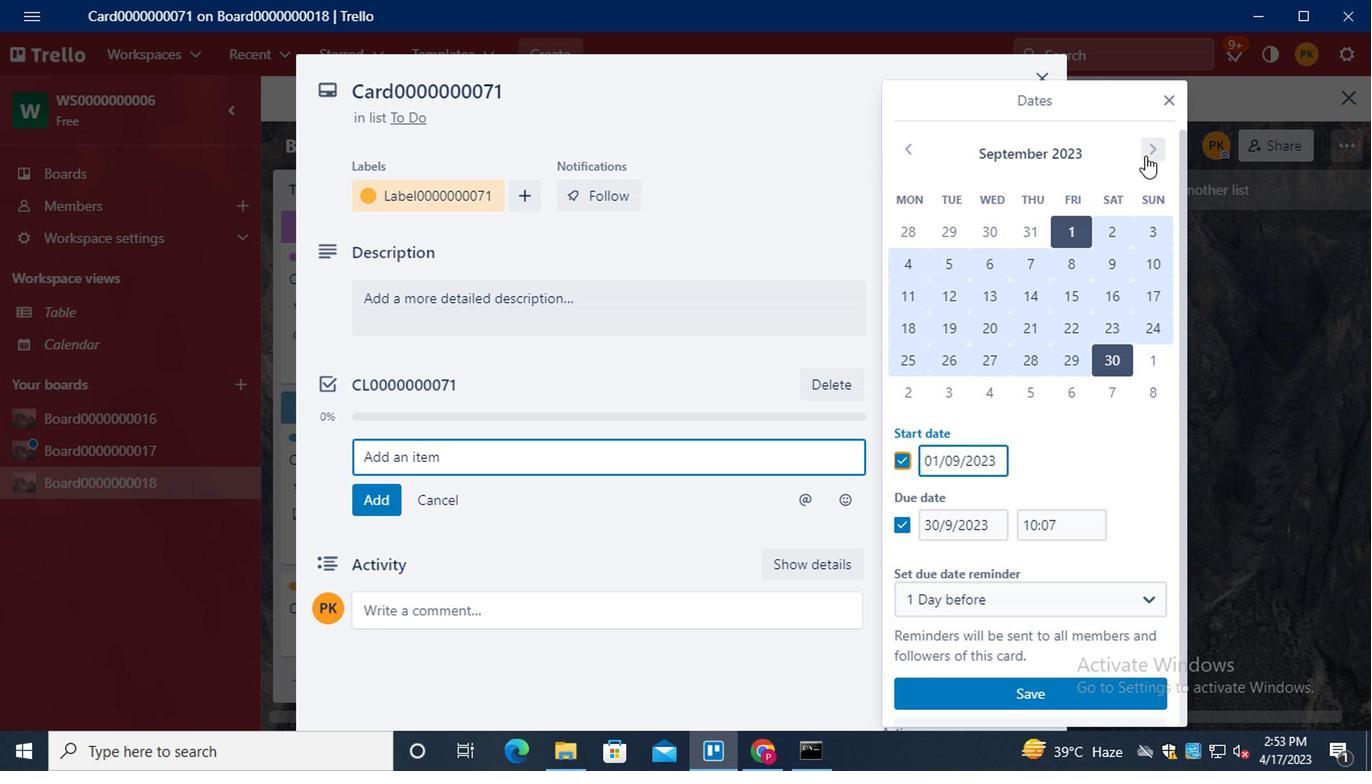 
Action: Mouse moved to (1146, 231)
Screenshot: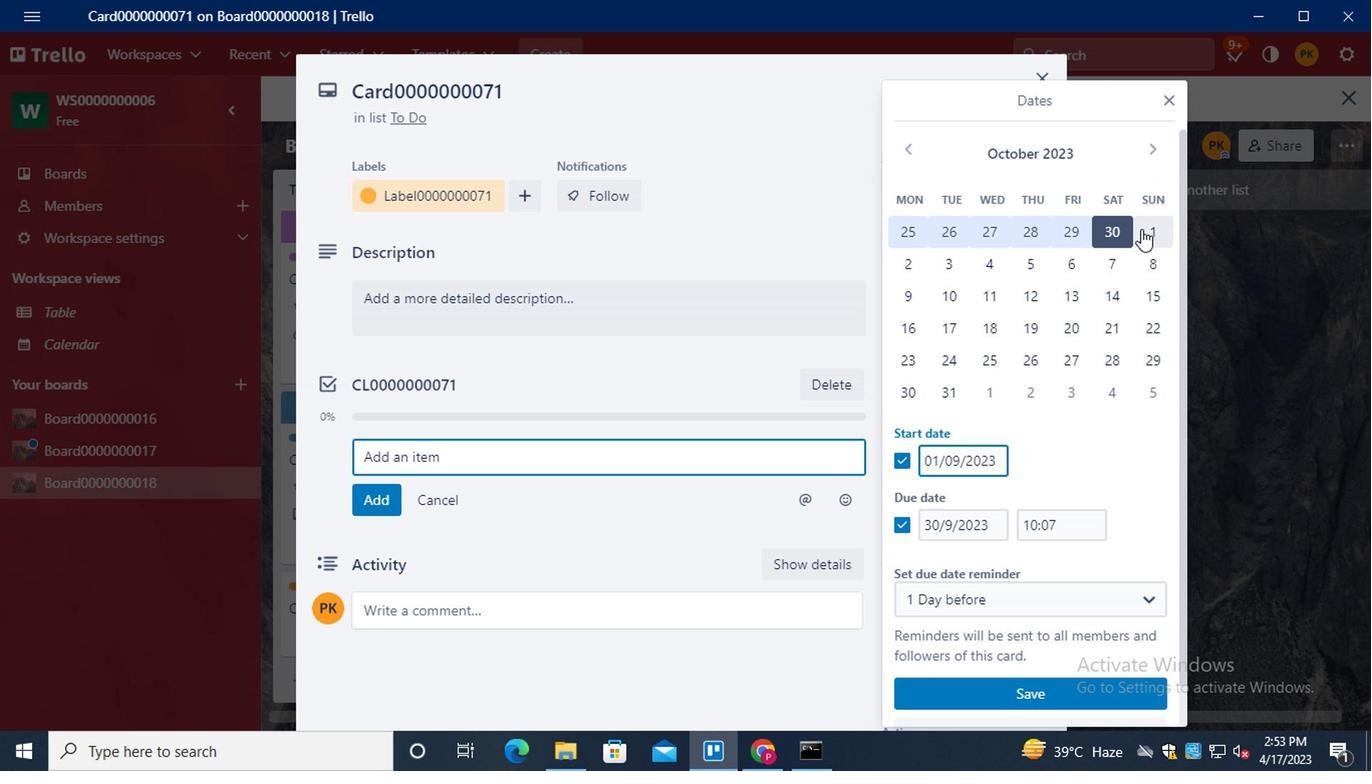 
Action: Mouse pressed left at (1146, 231)
Screenshot: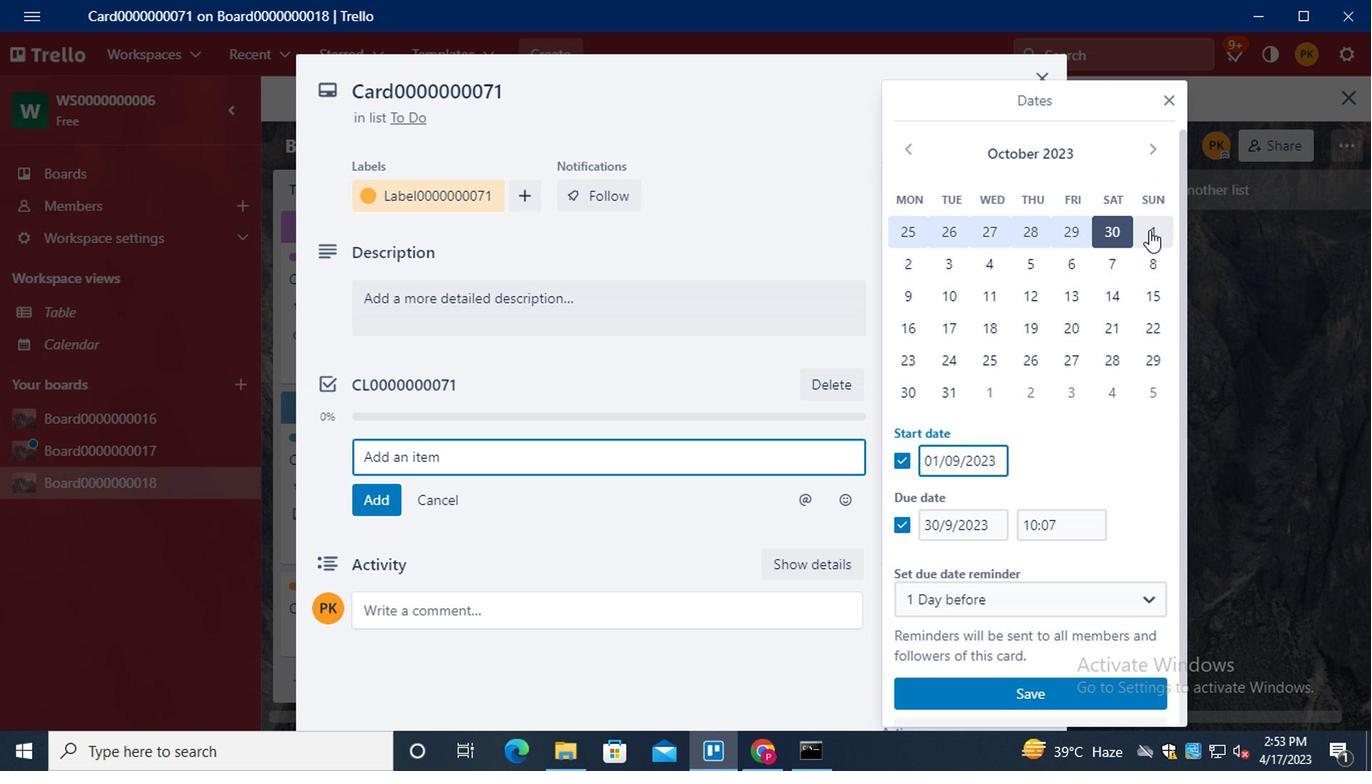 
Action: Mouse moved to (932, 395)
Screenshot: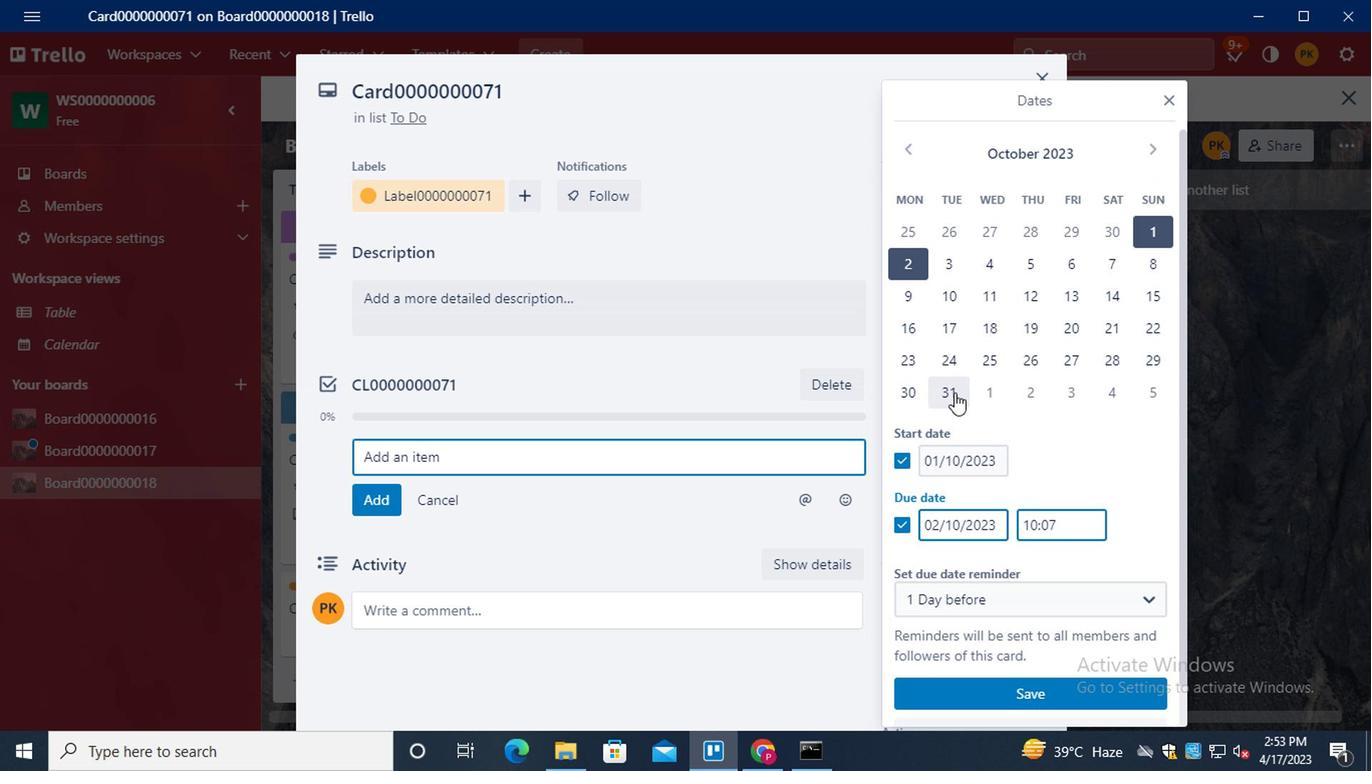 
Action: Mouse pressed left at (932, 395)
Screenshot: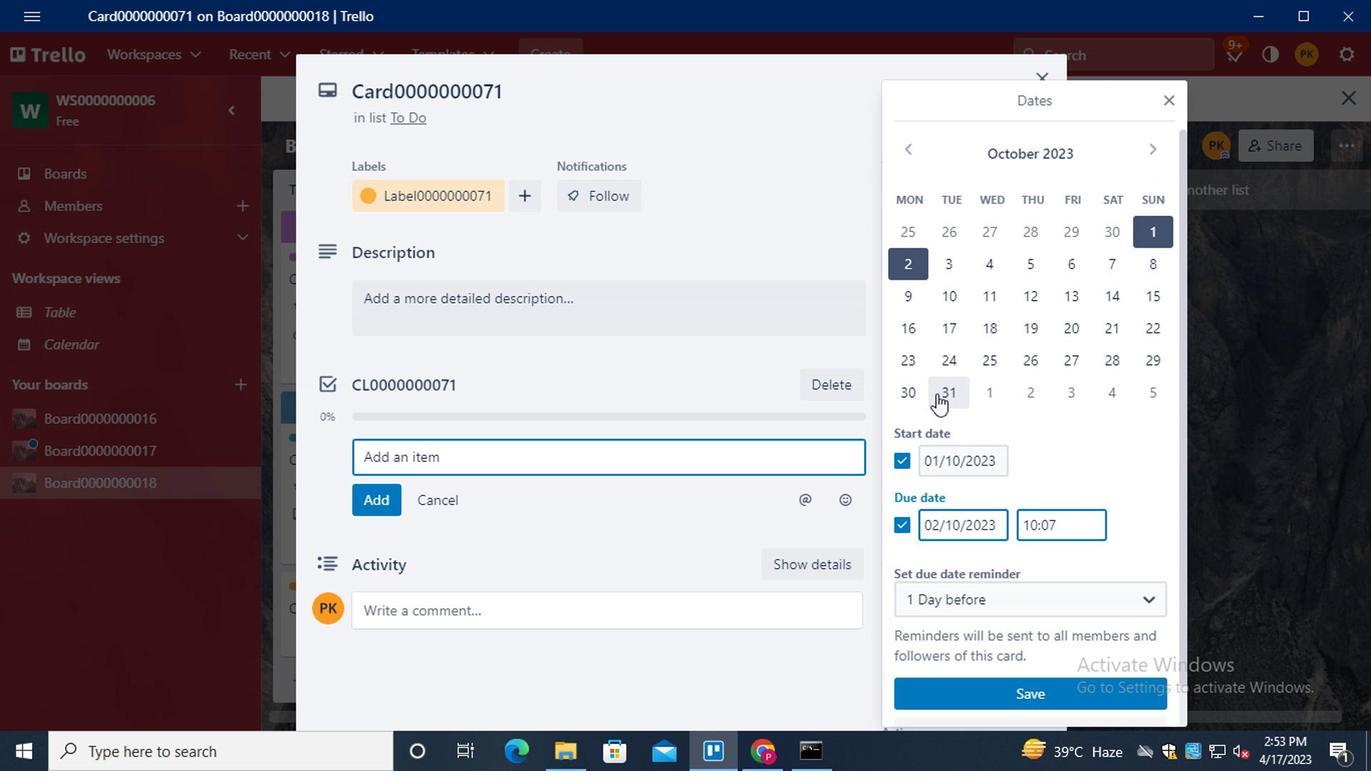 
Action: Mouse moved to (946, 693)
Screenshot: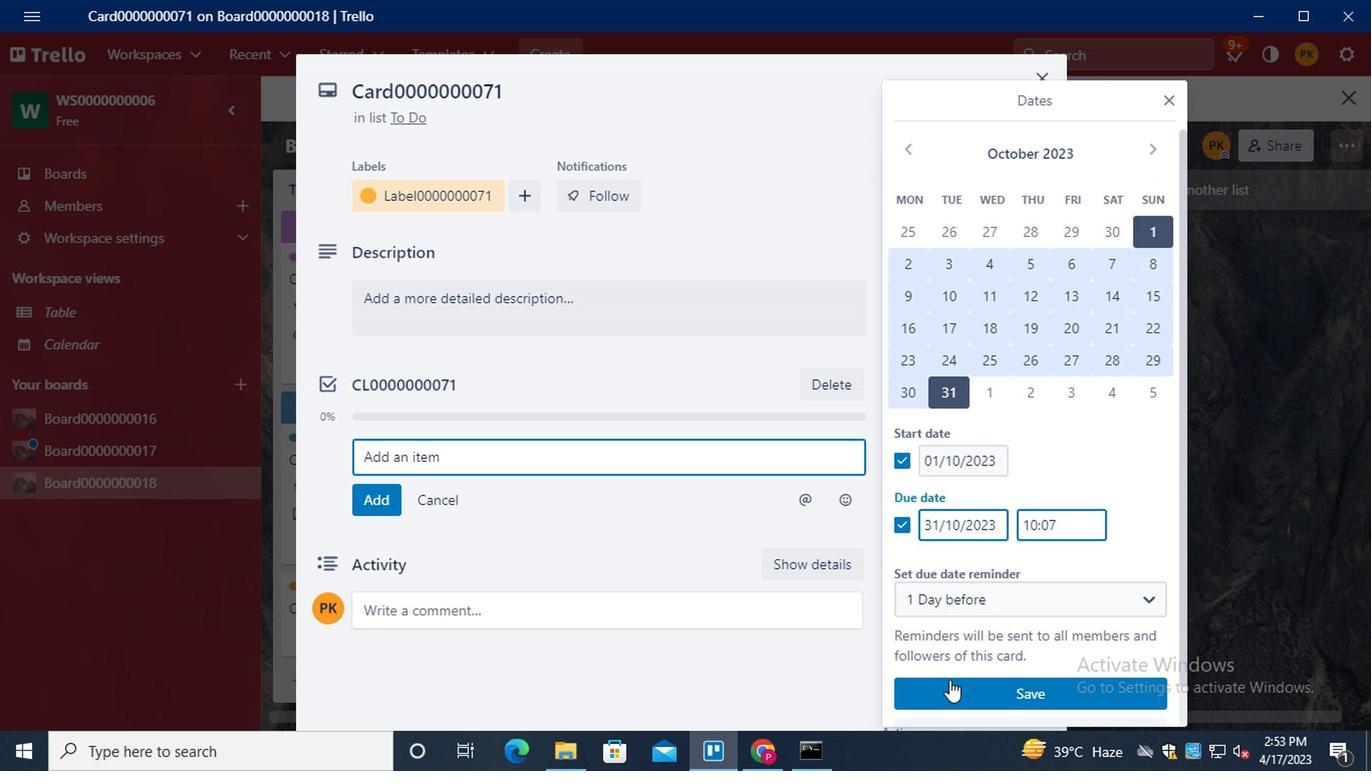 
Action: Mouse pressed left at (946, 693)
Screenshot: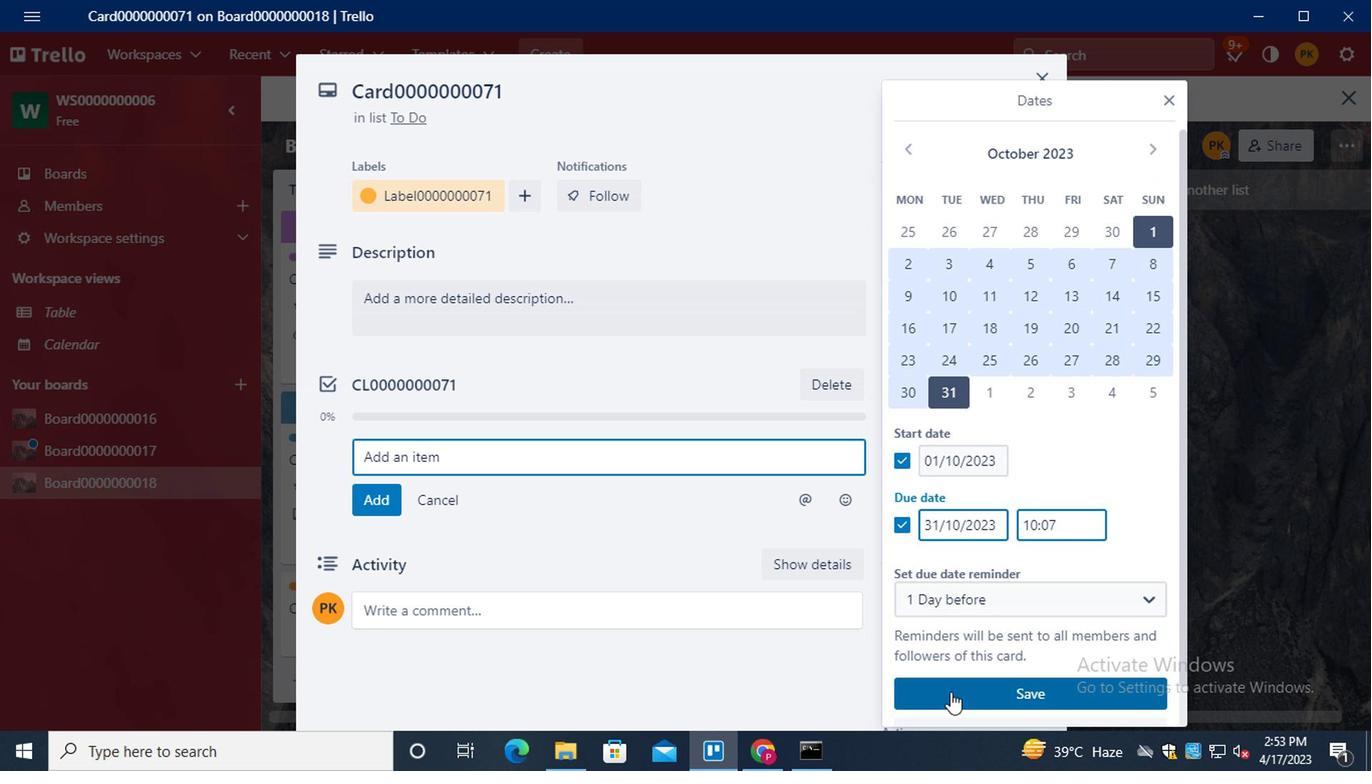 
Action: Mouse moved to (690, 246)
Screenshot: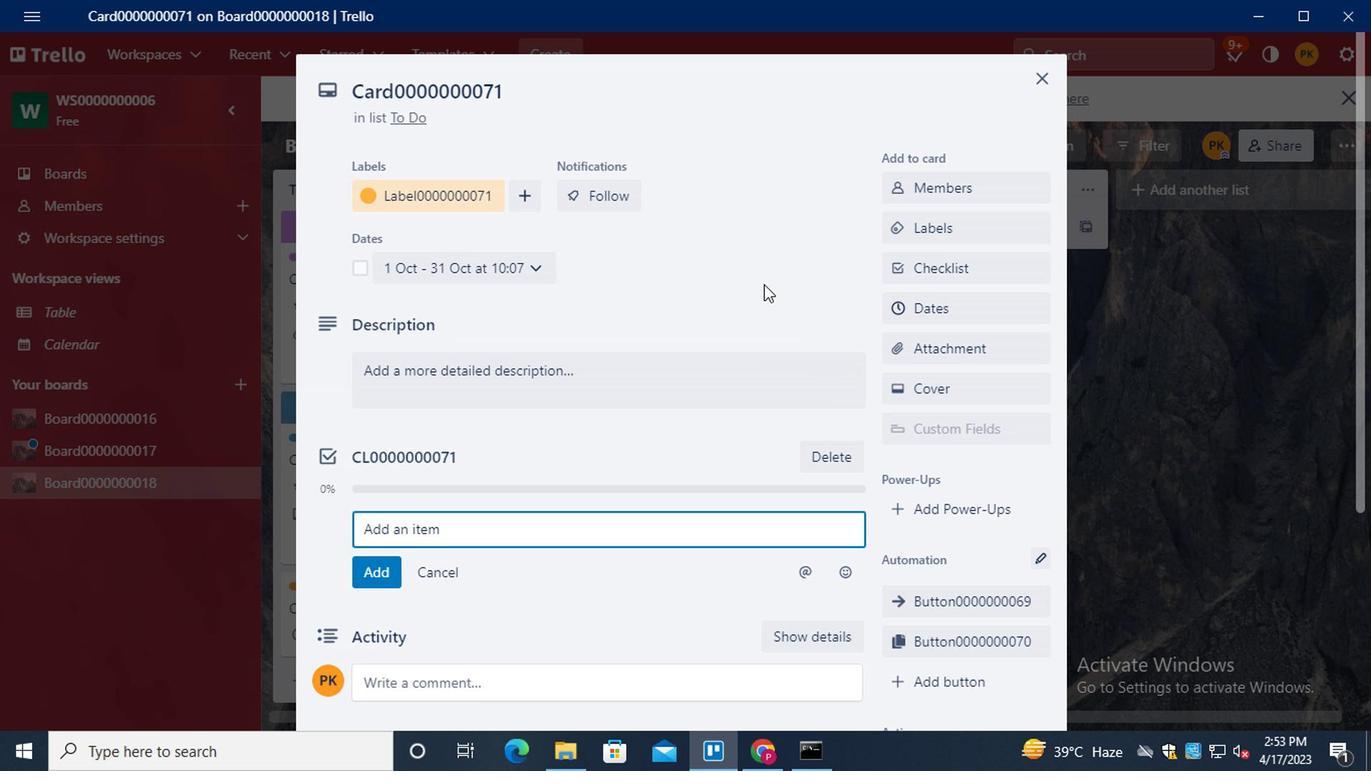 
Action: Mouse scrolled (690, 247) with delta (0, 0)
Screenshot: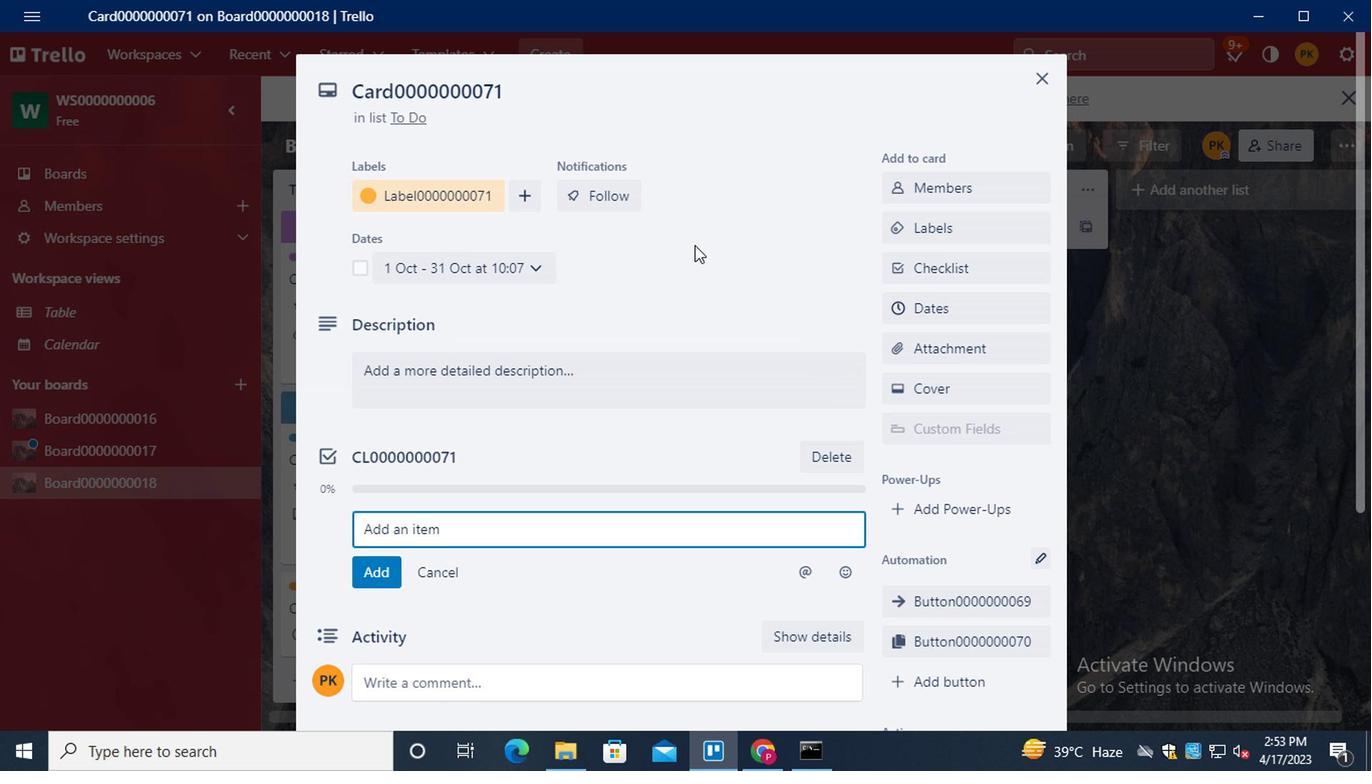 
Action: Mouse scrolled (690, 247) with delta (0, 0)
Screenshot: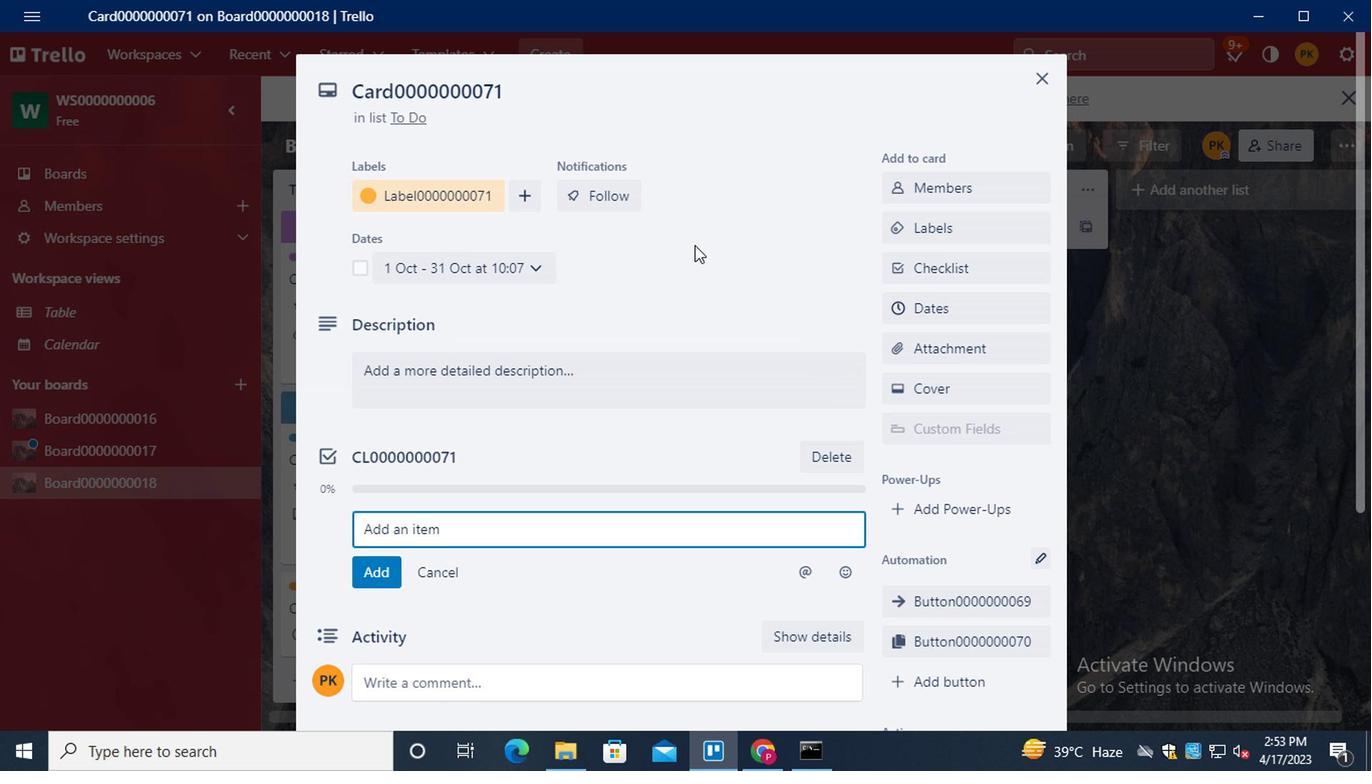 
